 Task: In the Company iloveny.com, Add note: 'Schedule a team brainstorming session for marketing campaign ideas.'. Mark checkbox to create task to follow up ': In 2 weeks'. Create task, with  description: Arrange a Call for meeting, Add due date: In 3 Business Days; Add reminder: 30 Minutes before. Set Priority Medium and add note: Take detailed meeting minutes and share them with the team afterward.. Logged in from softage.5@softage.net
Action: Mouse moved to (71, 46)
Screenshot: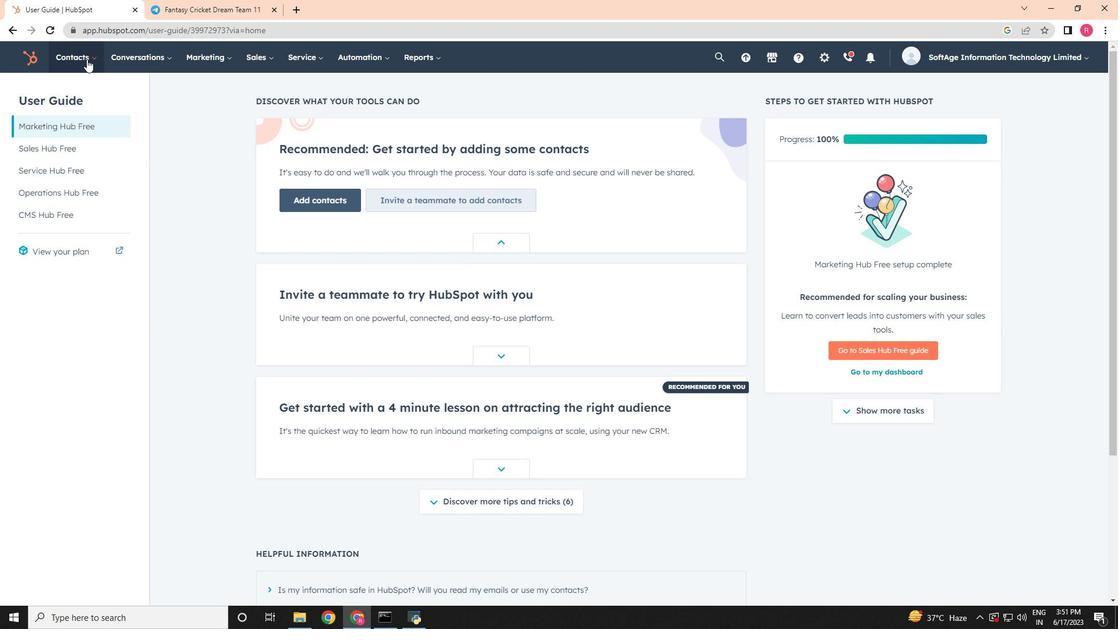
Action: Mouse pressed left at (71, 46)
Screenshot: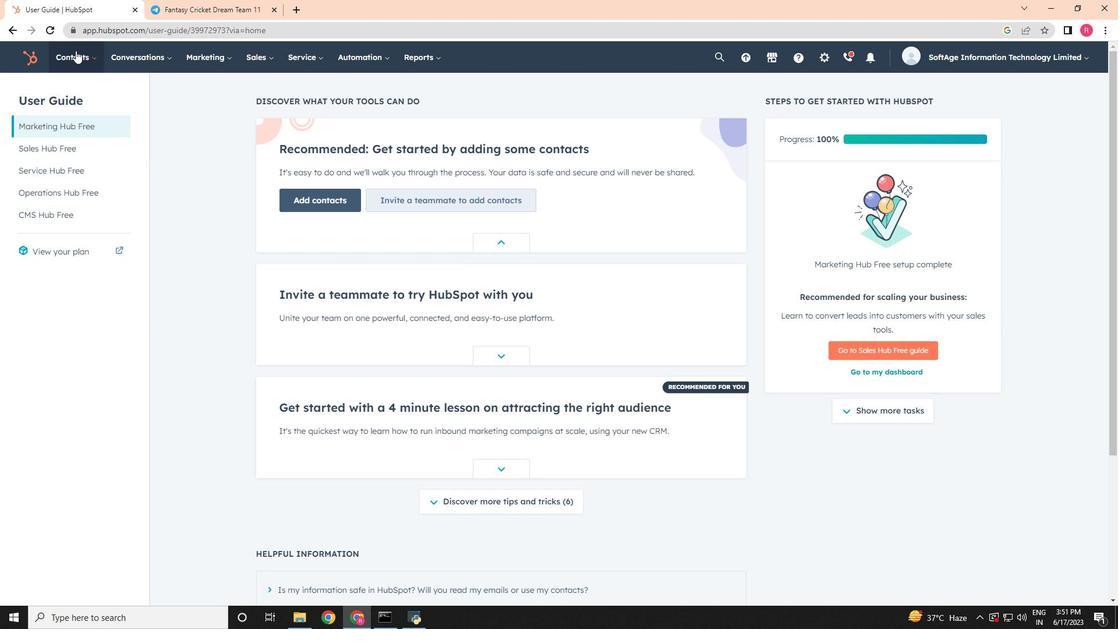 
Action: Mouse moved to (82, 111)
Screenshot: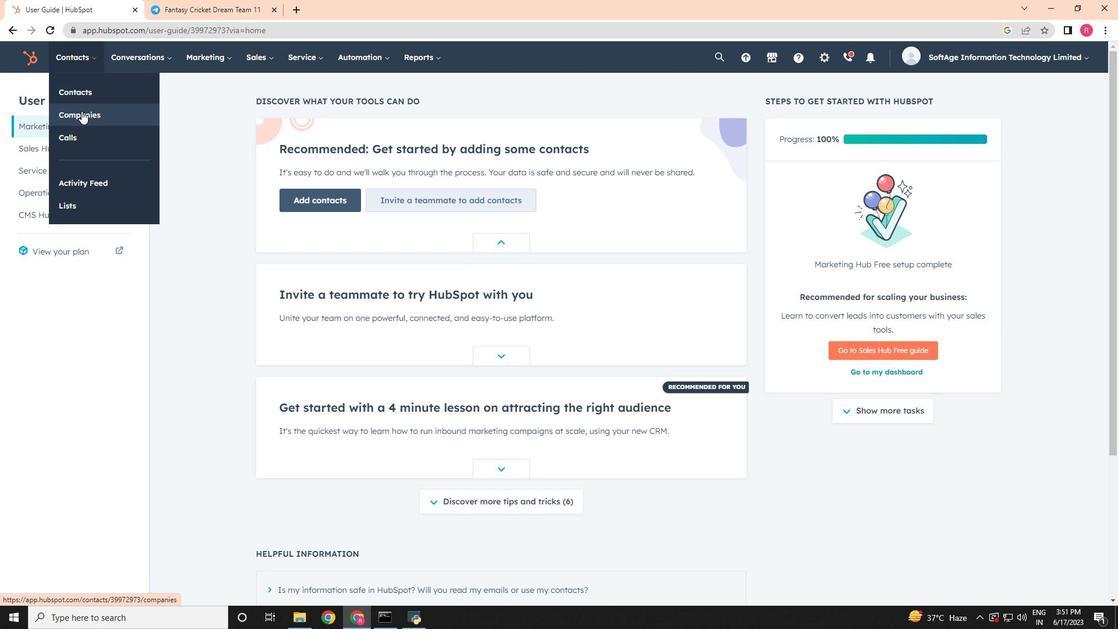 
Action: Mouse pressed left at (82, 111)
Screenshot: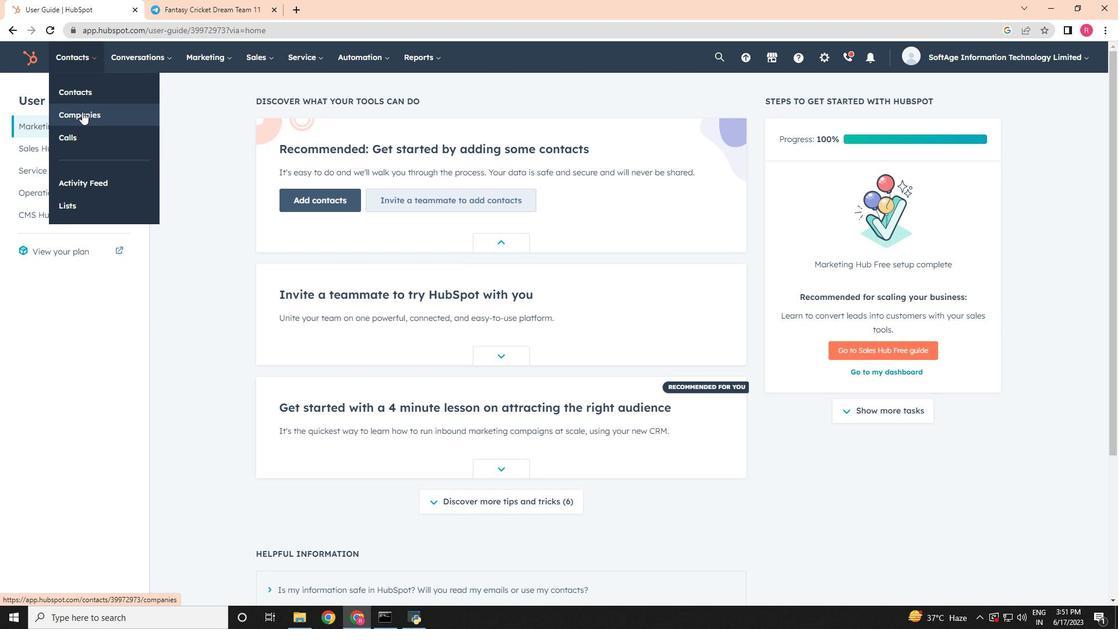 
Action: Mouse moved to (93, 184)
Screenshot: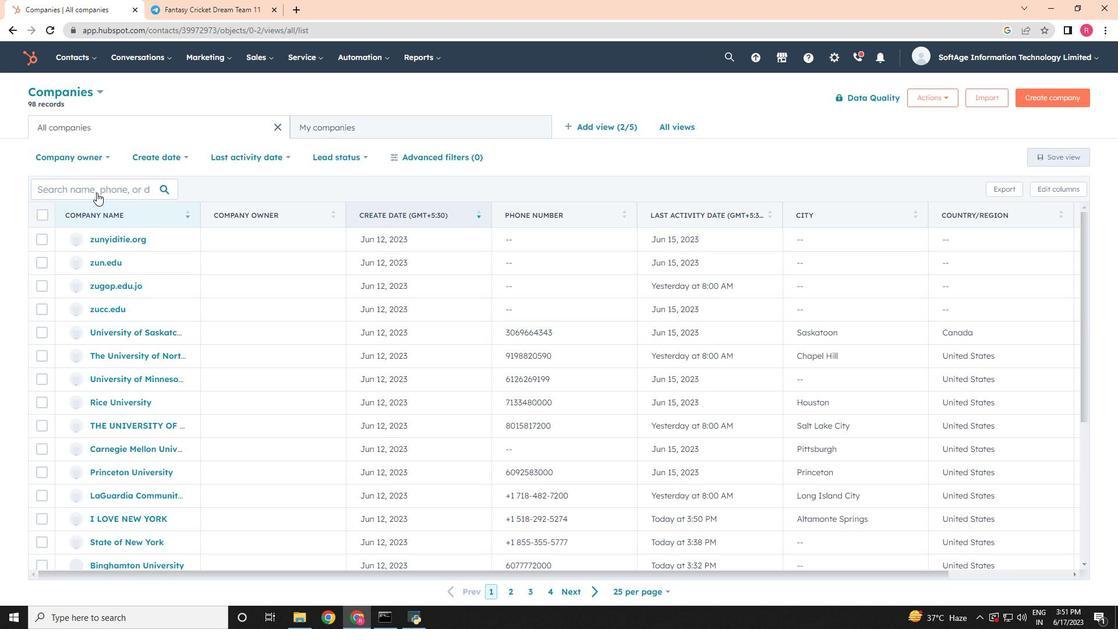 
Action: Mouse pressed left at (93, 184)
Screenshot: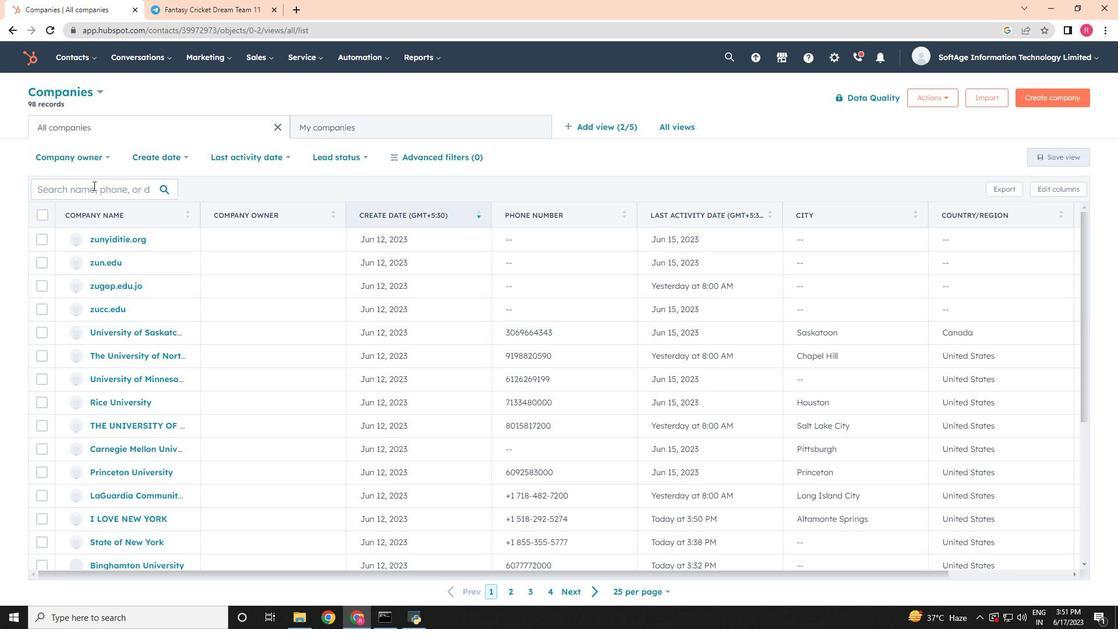 
Action: Key pressed iloveny
Screenshot: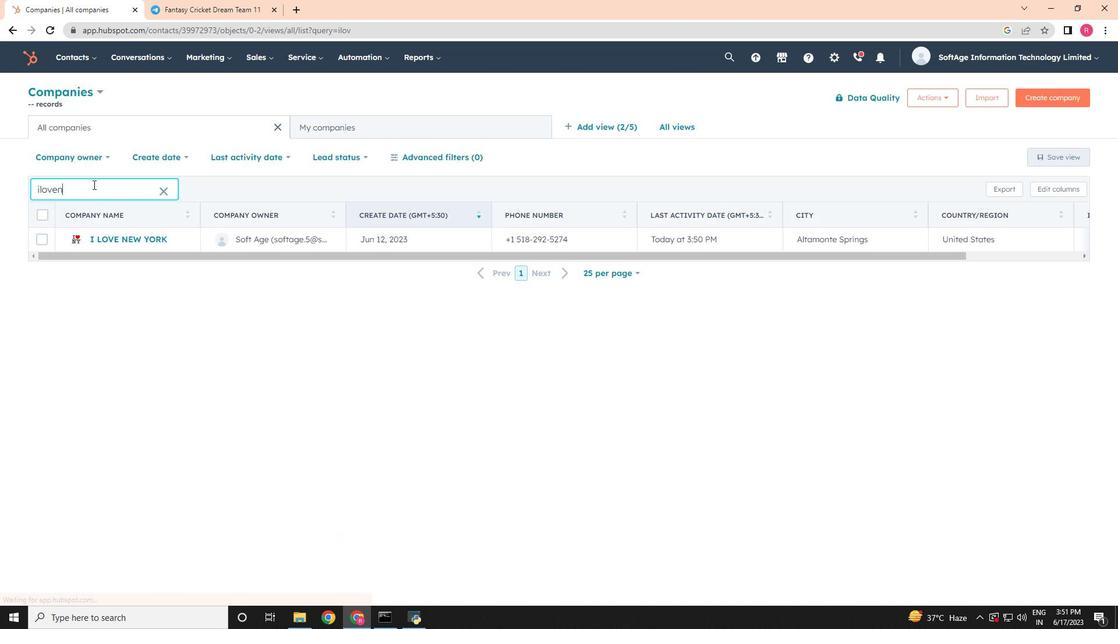 
Action: Mouse moved to (124, 234)
Screenshot: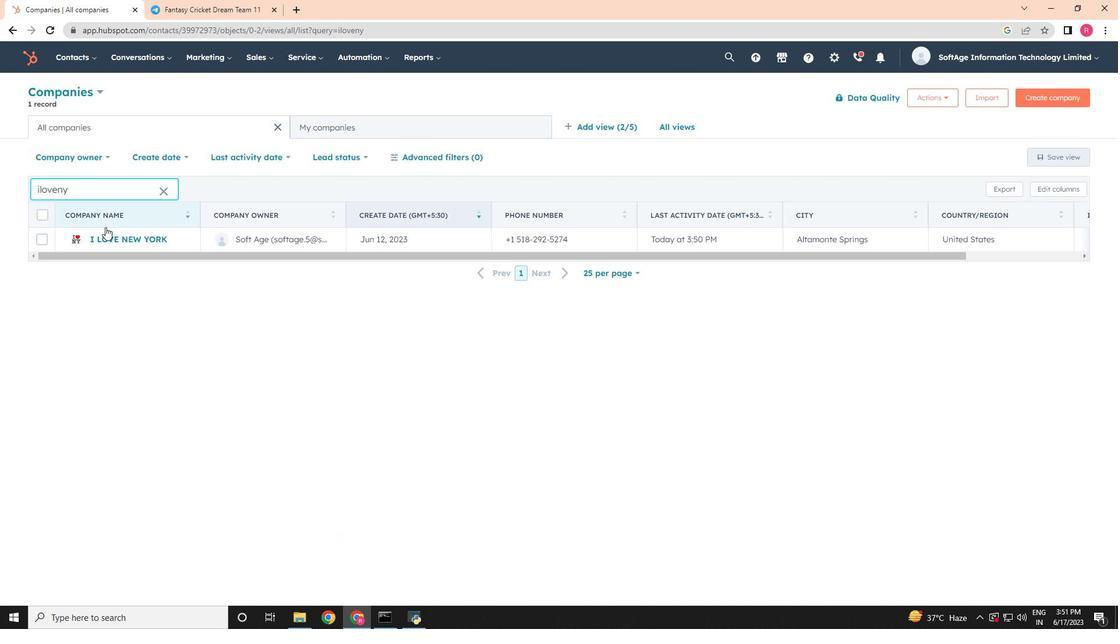 
Action: Mouse pressed left at (124, 234)
Screenshot: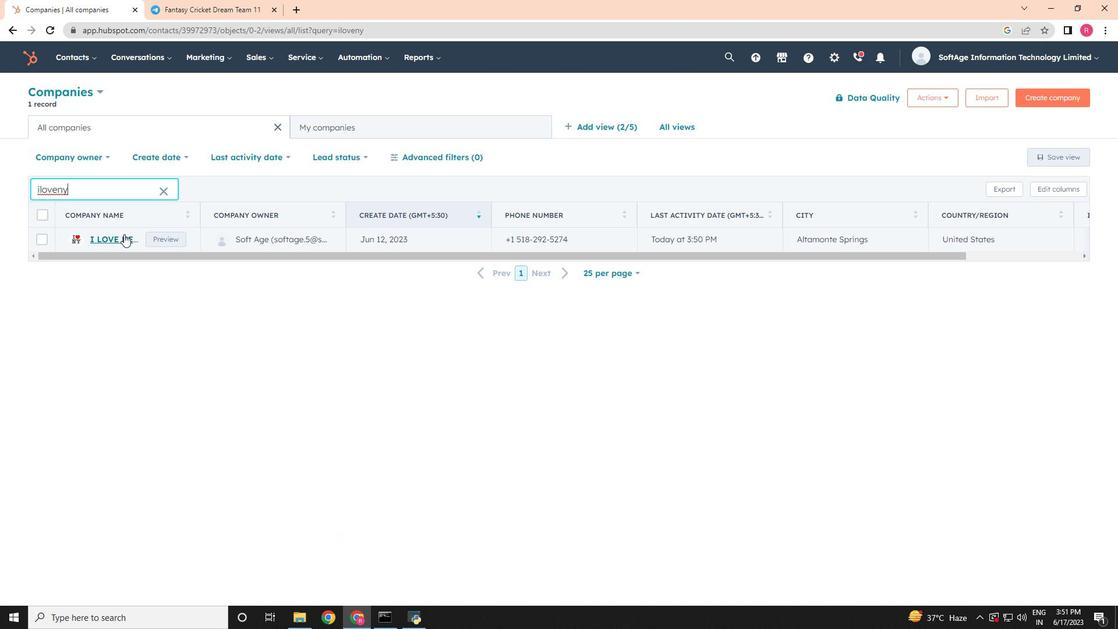 
Action: Mouse moved to (40, 196)
Screenshot: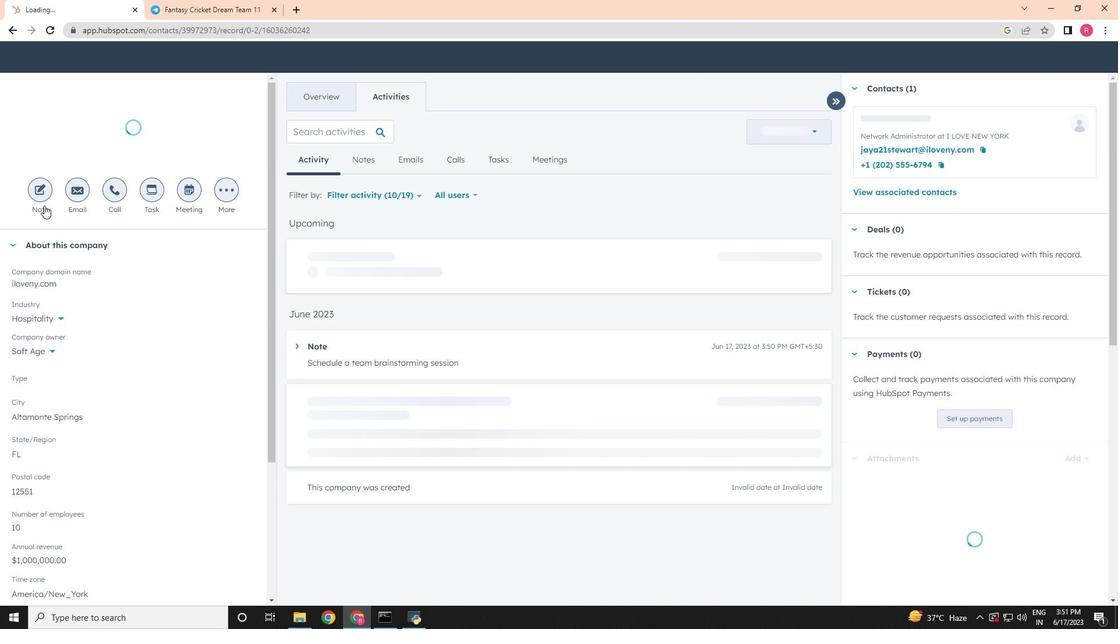 
Action: Mouse pressed left at (40, 196)
Screenshot: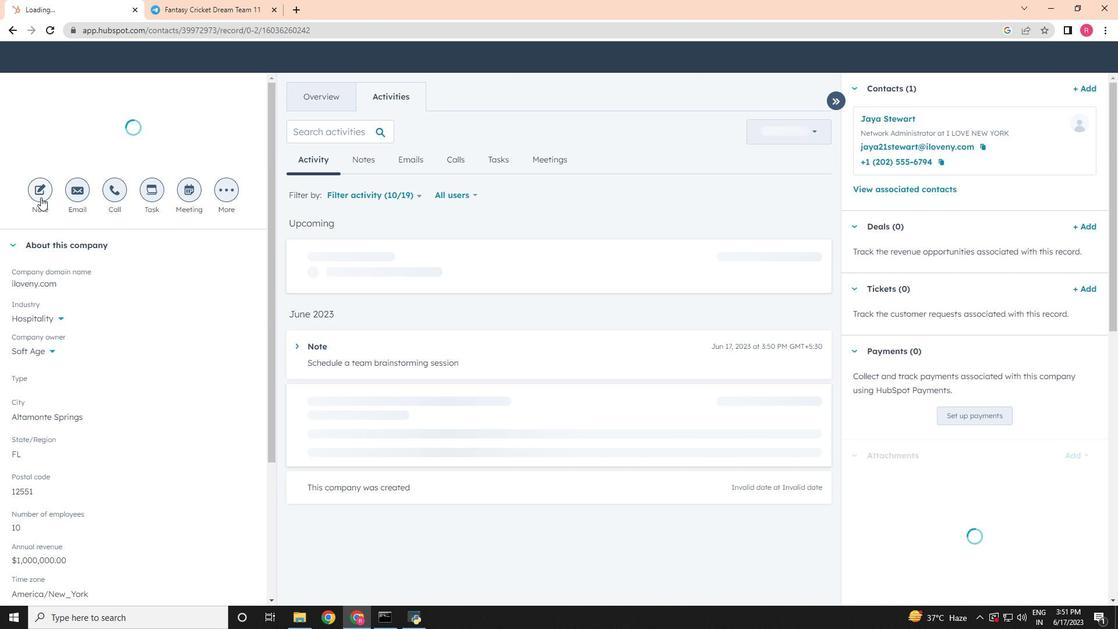 
Action: Mouse moved to (987, 348)
Screenshot: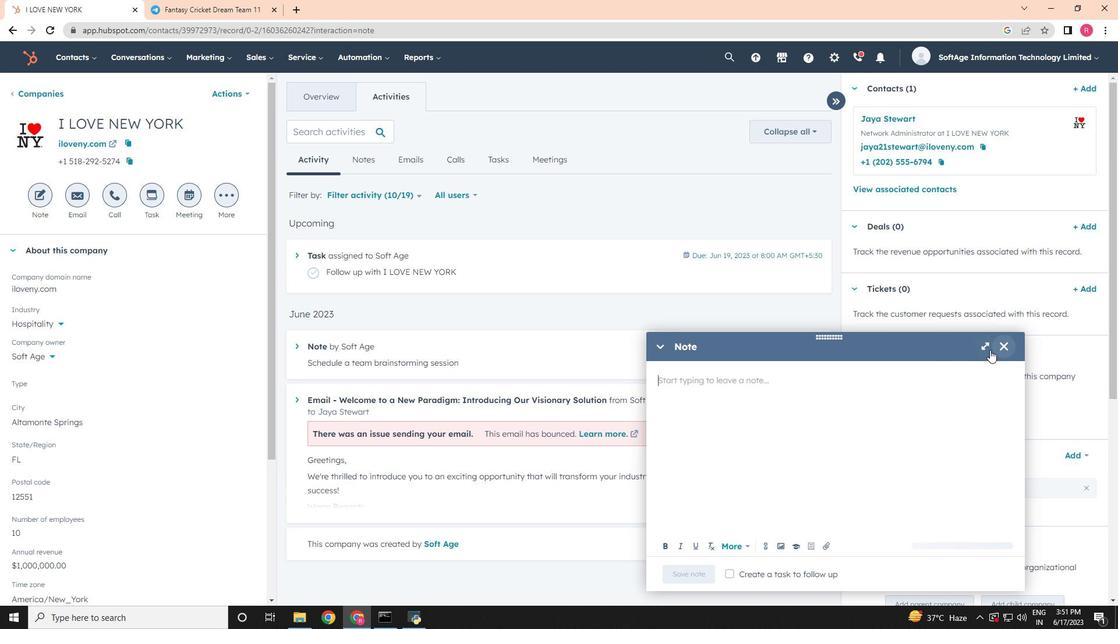 
Action: Mouse pressed left at (987, 348)
Screenshot: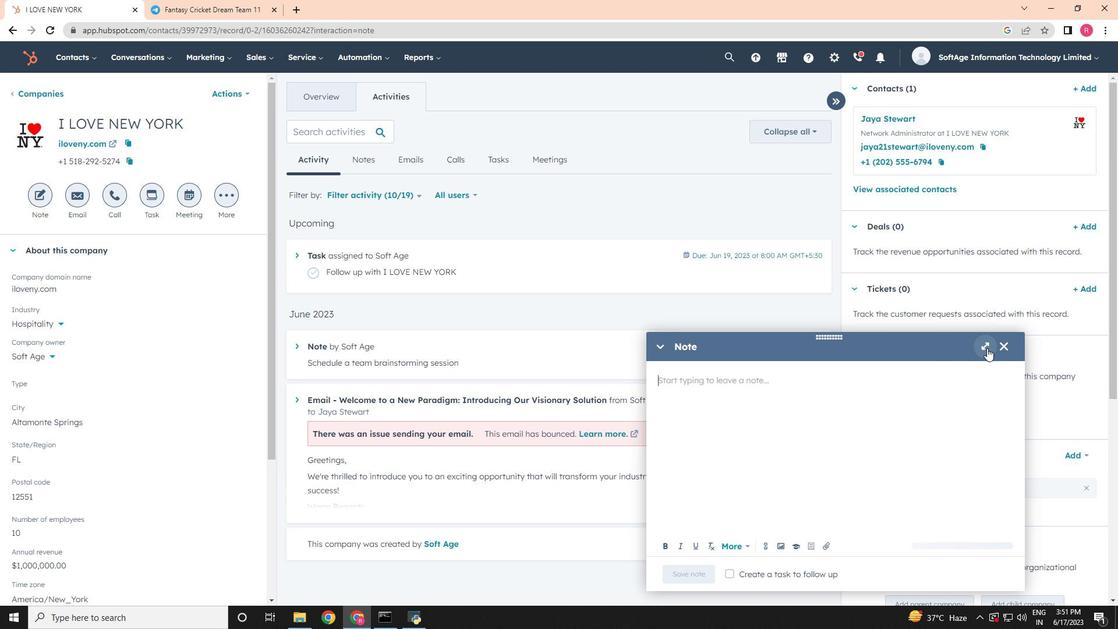
Action: Mouse moved to (735, 350)
Screenshot: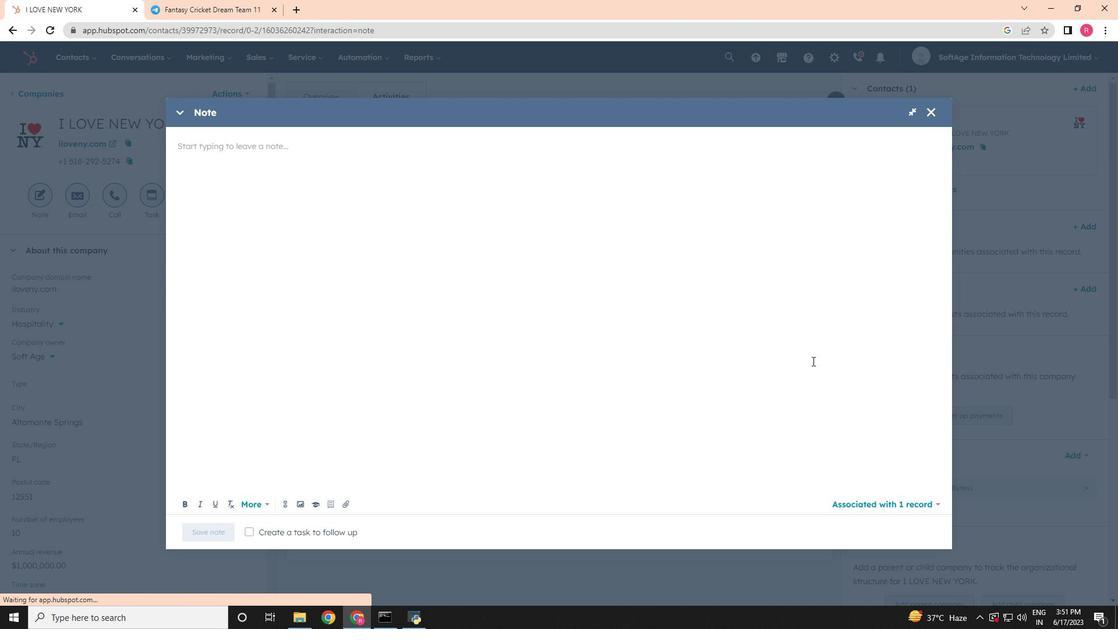 
Action: Key pressed <Key.shift>Schedule<Key.space>a<Key.space>team<Key.space>braintorming<Key.space>session<Key.space>for<Key.space>marketing<Key.space>campaign
Screenshot: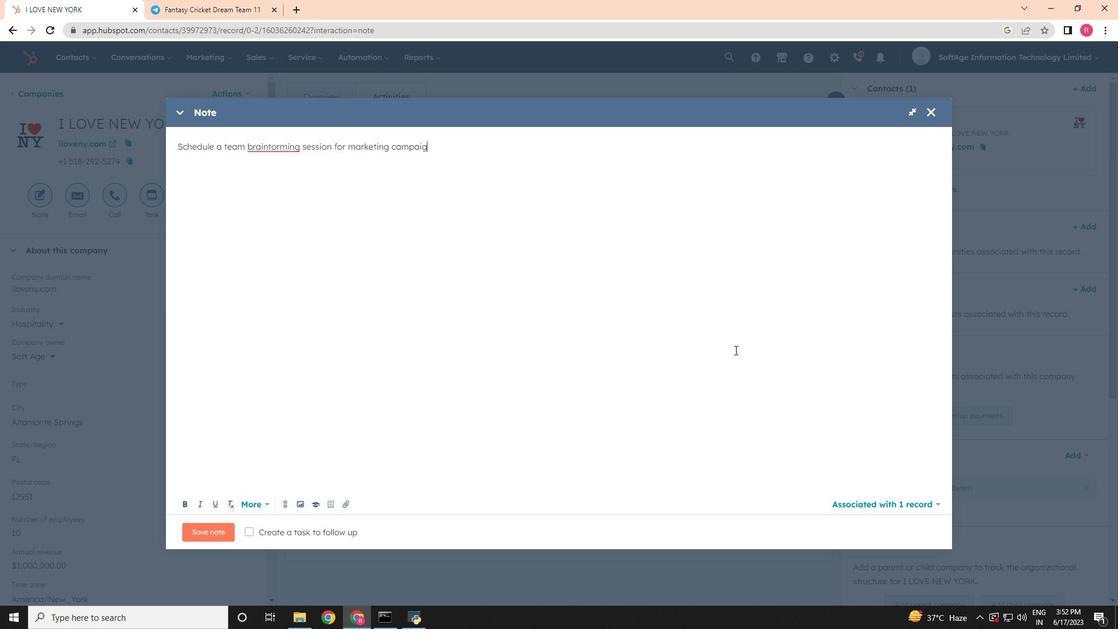 
Action: Mouse moved to (275, 145)
Screenshot: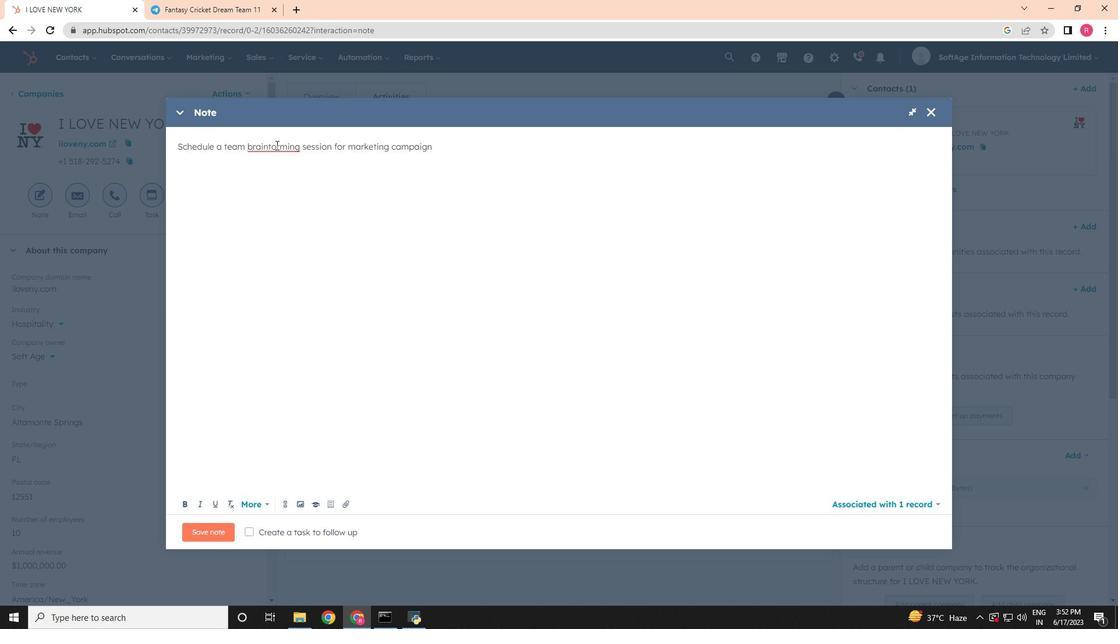 
Action: Mouse pressed left at (275, 145)
Screenshot: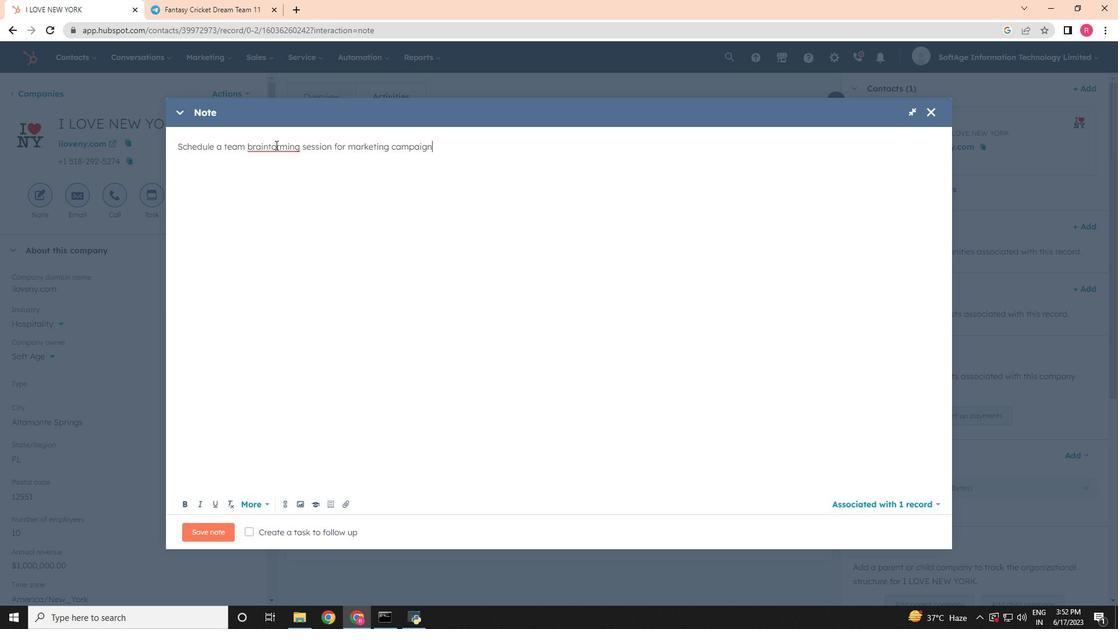 
Action: Mouse moved to (278, 180)
Screenshot: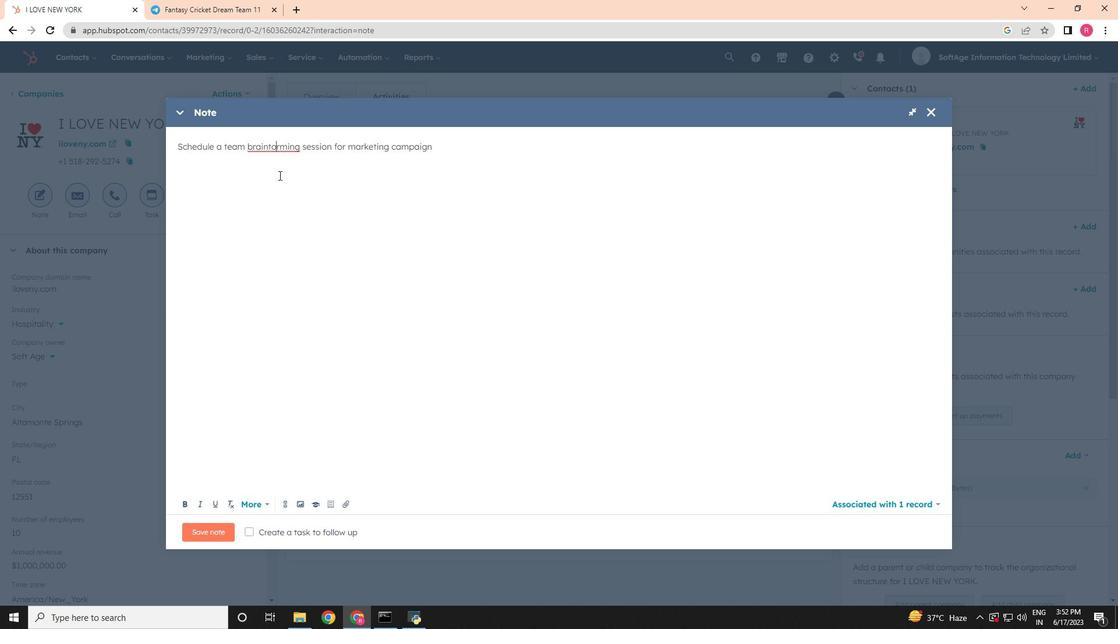 
Action: Key pressed <Key.left><Key.left><Key.left><Key.left><Key.down>
Screenshot: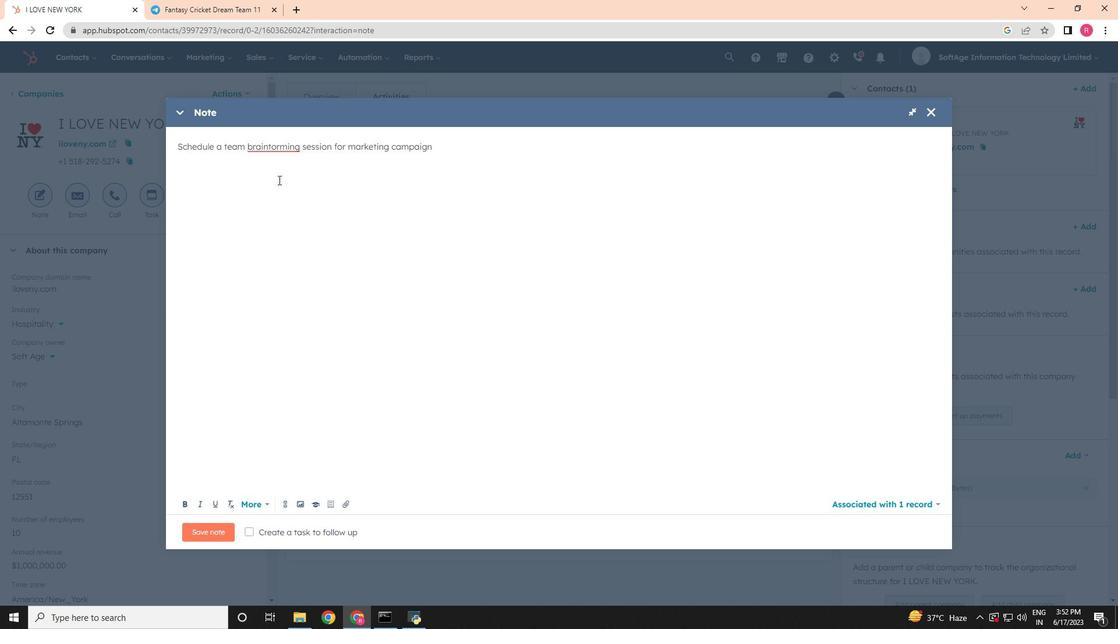 
Action: Mouse moved to (247, 180)
Screenshot: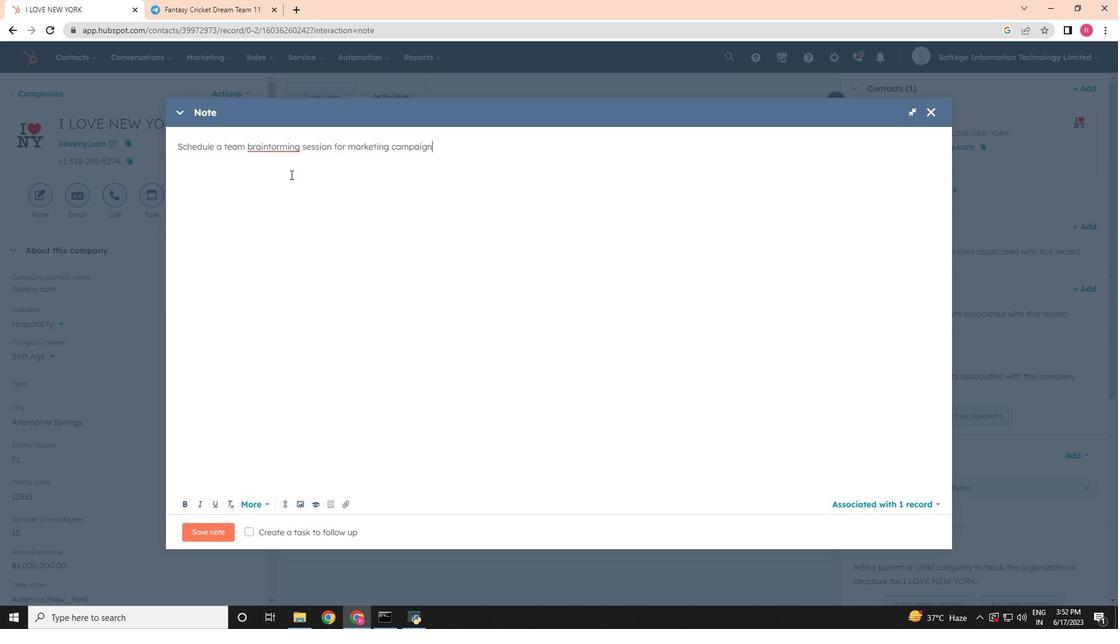 
Action: Key pressed .
Screenshot: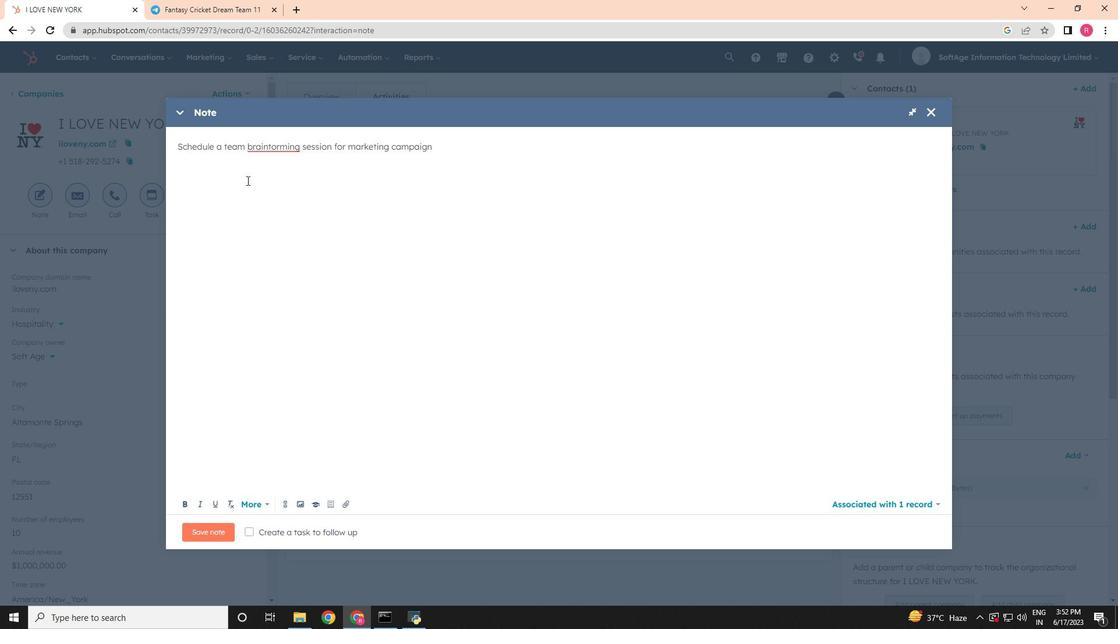
Action: Mouse moved to (258, 531)
Screenshot: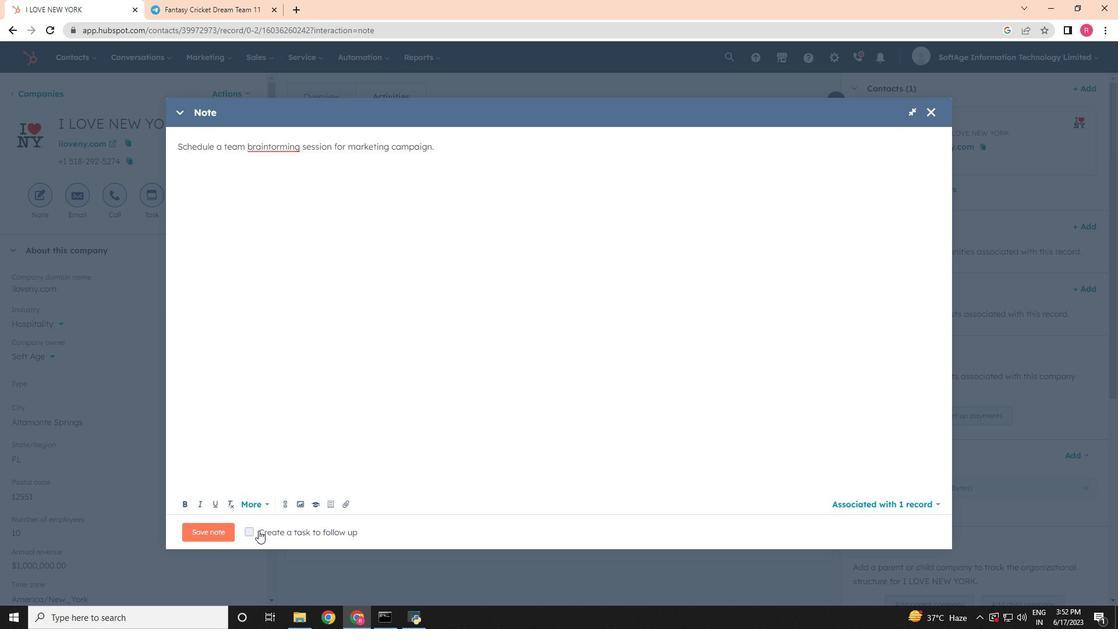 
Action: Mouse pressed left at (258, 531)
Screenshot: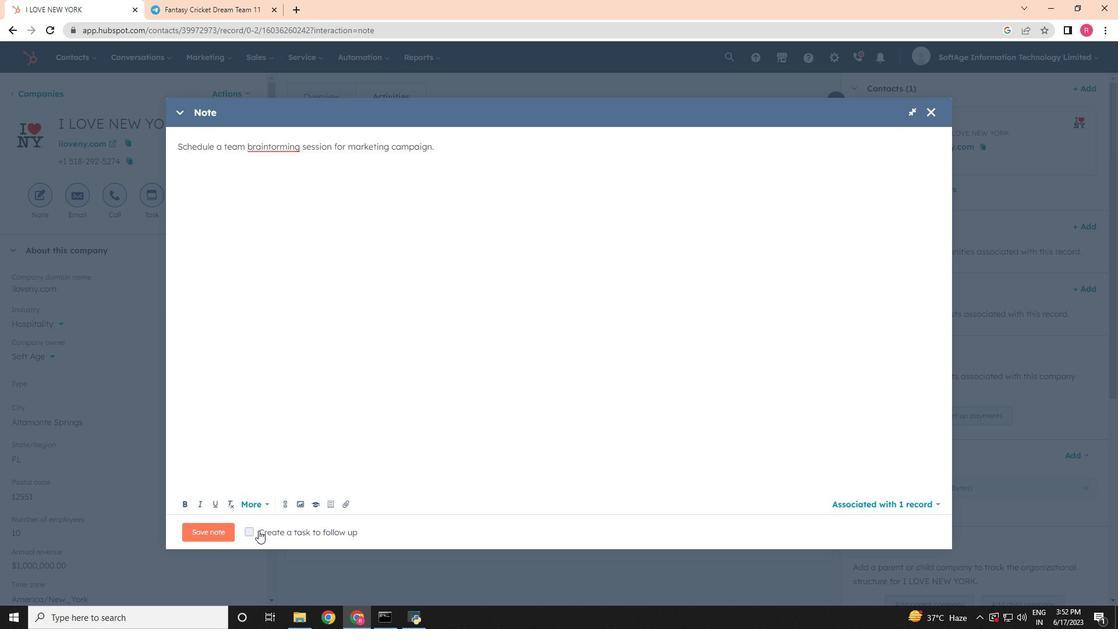 
Action: Mouse moved to (440, 535)
Screenshot: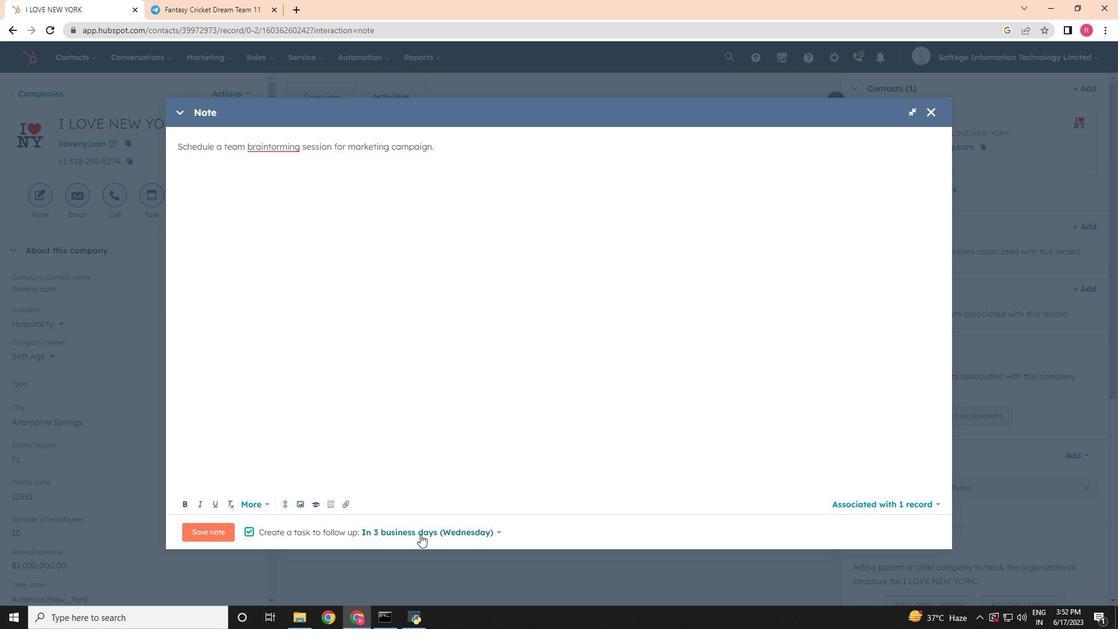 
Action: Mouse pressed left at (440, 535)
Screenshot: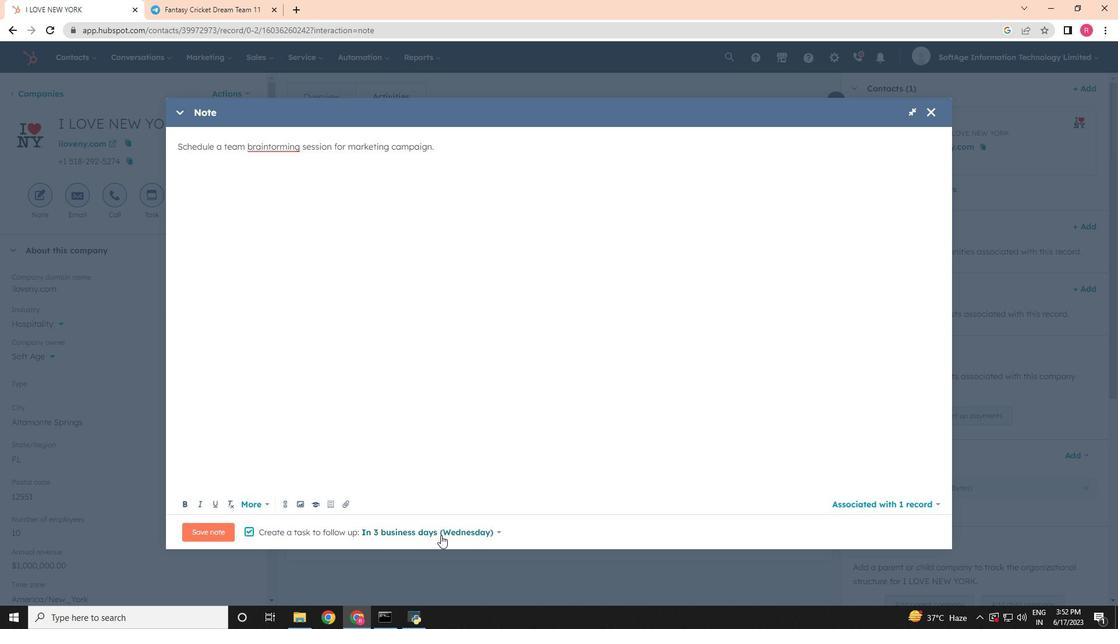 
Action: Mouse moved to (383, 461)
Screenshot: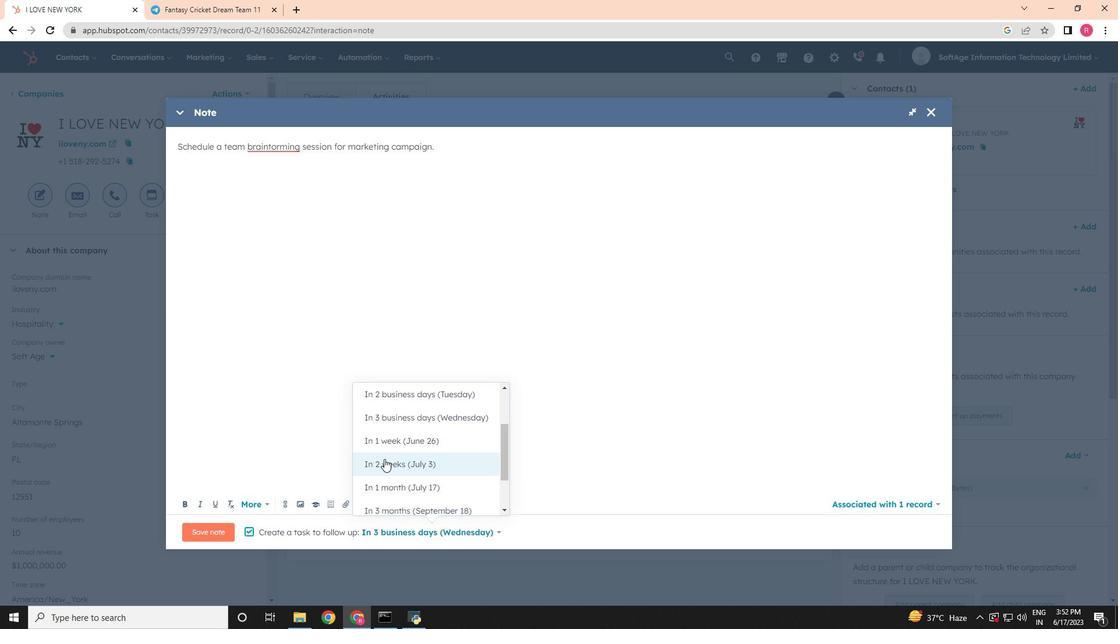 
Action: Mouse pressed left at (383, 461)
Screenshot: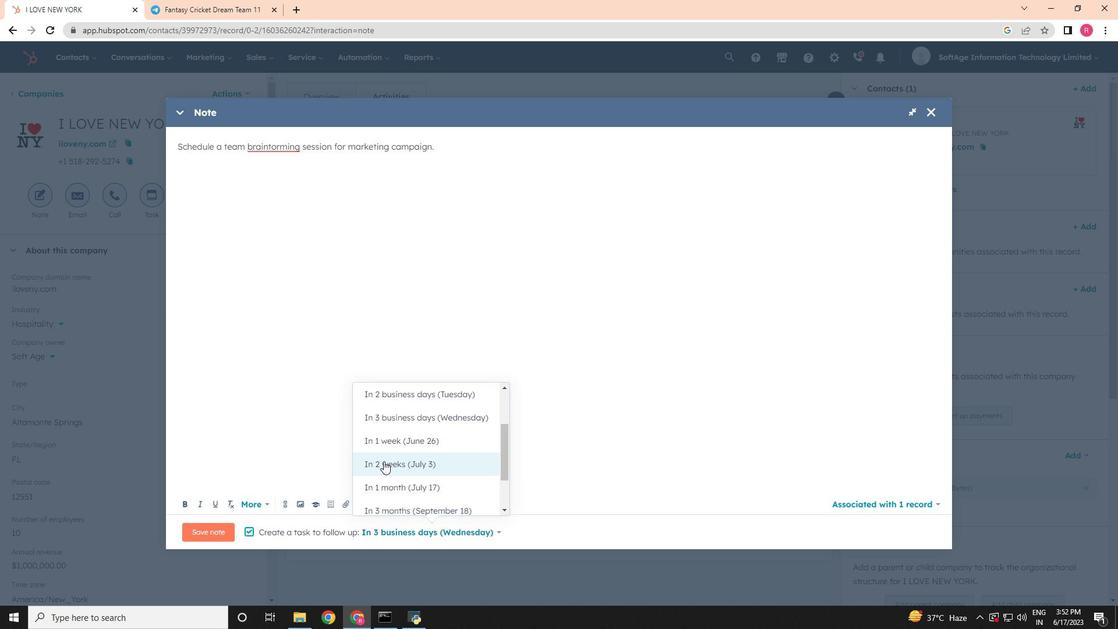 
Action: Mouse moved to (208, 527)
Screenshot: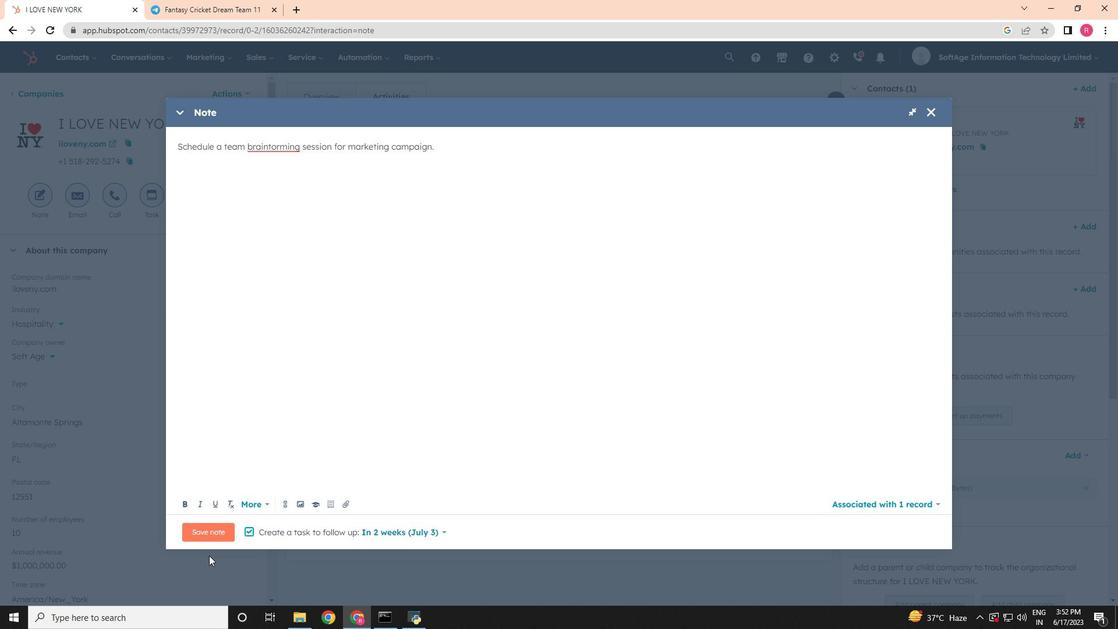 
Action: Mouse pressed left at (208, 527)
Screenshot: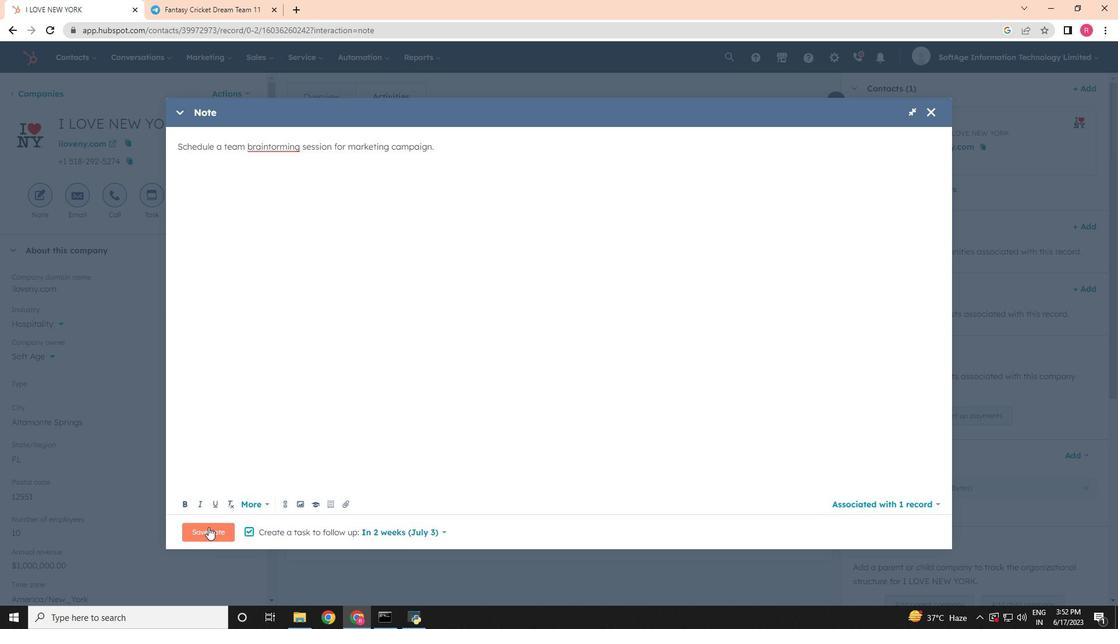
Action: Mouse moved to (155, 204)
Screenshot: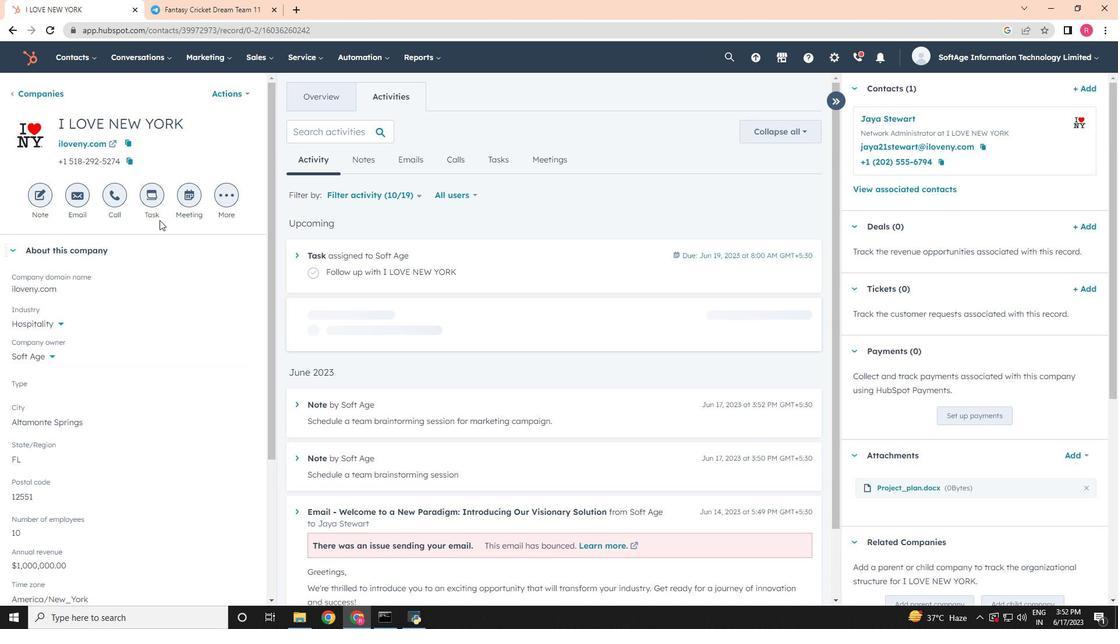 
Action: Mouse pressed left at (155, 204)
Screenshot: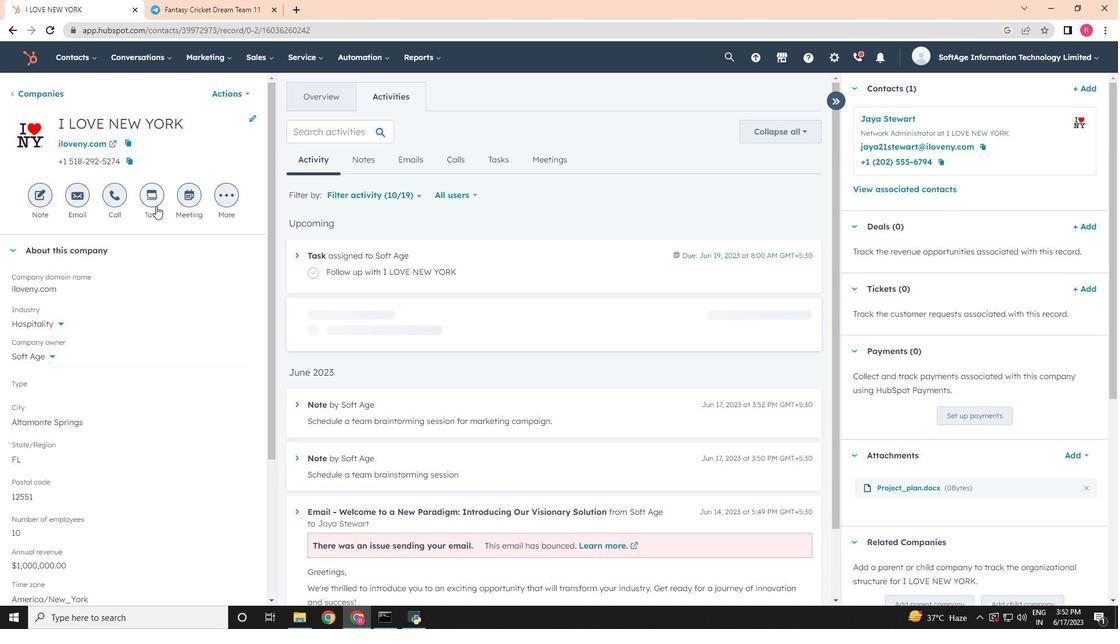 
Action: Mouse moved to (674, 360)
Screenshot: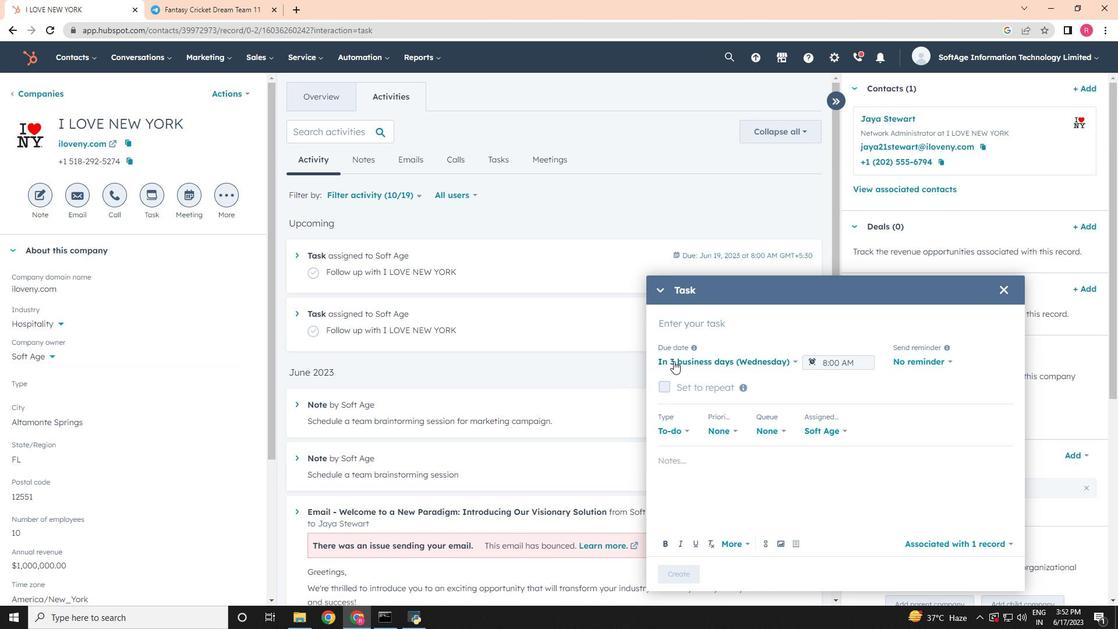 
Action: Key pressed <Key.shift>Arrange<Key.space>a<Key.space>call<Key.space>for<Key.space>meeting
Screenshot: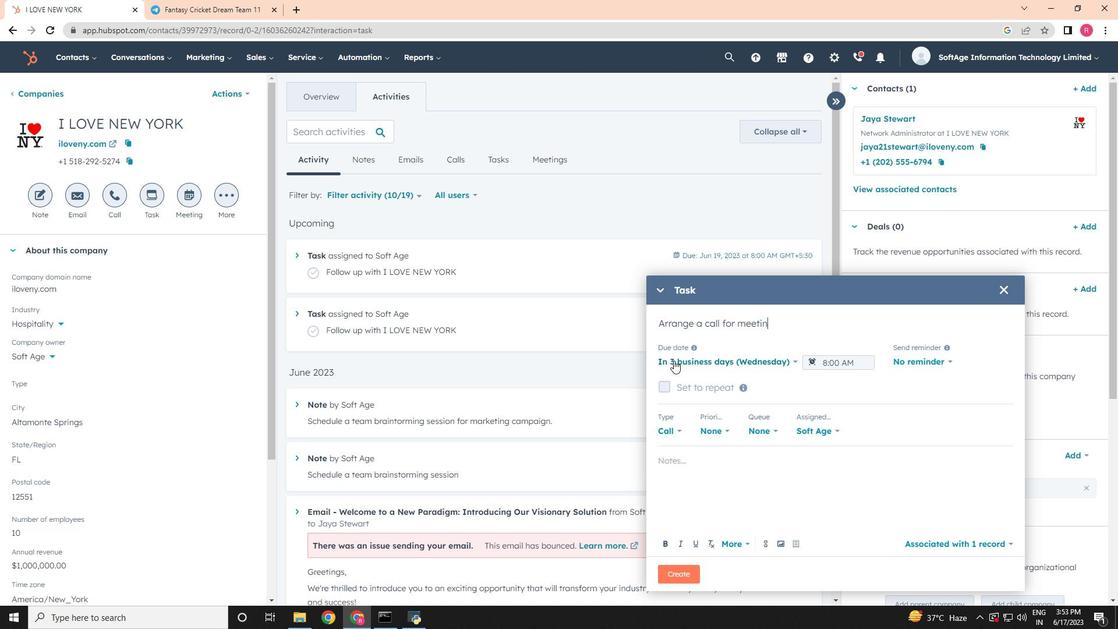
Action: Mouse moved to (694, 358)
Screenshot: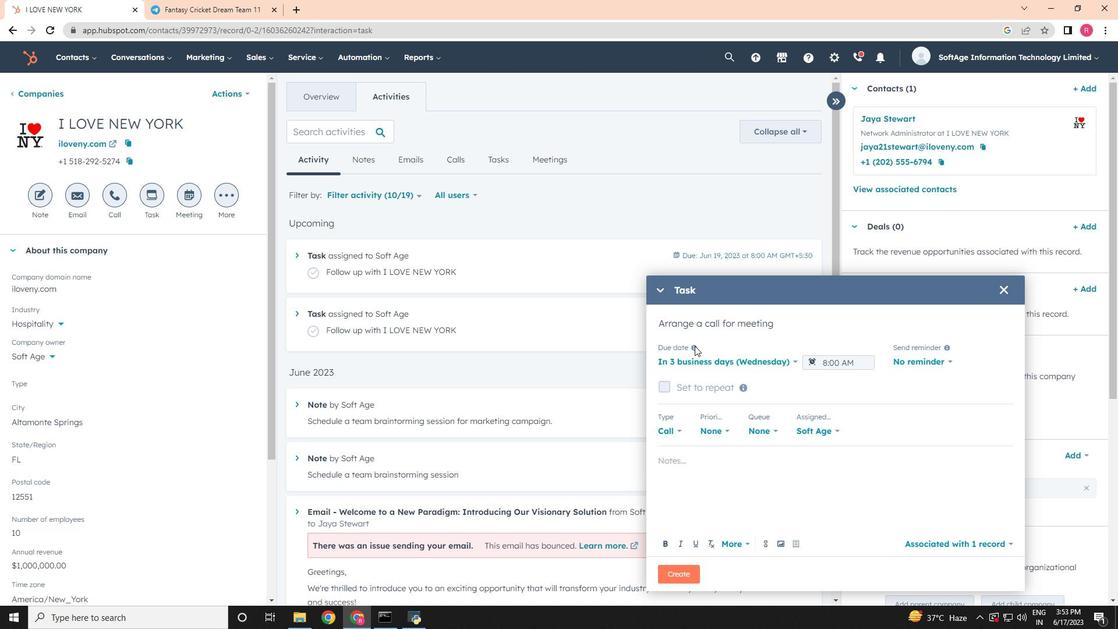 
Action: Mouse pressed left at (694, 358)
Screenshot: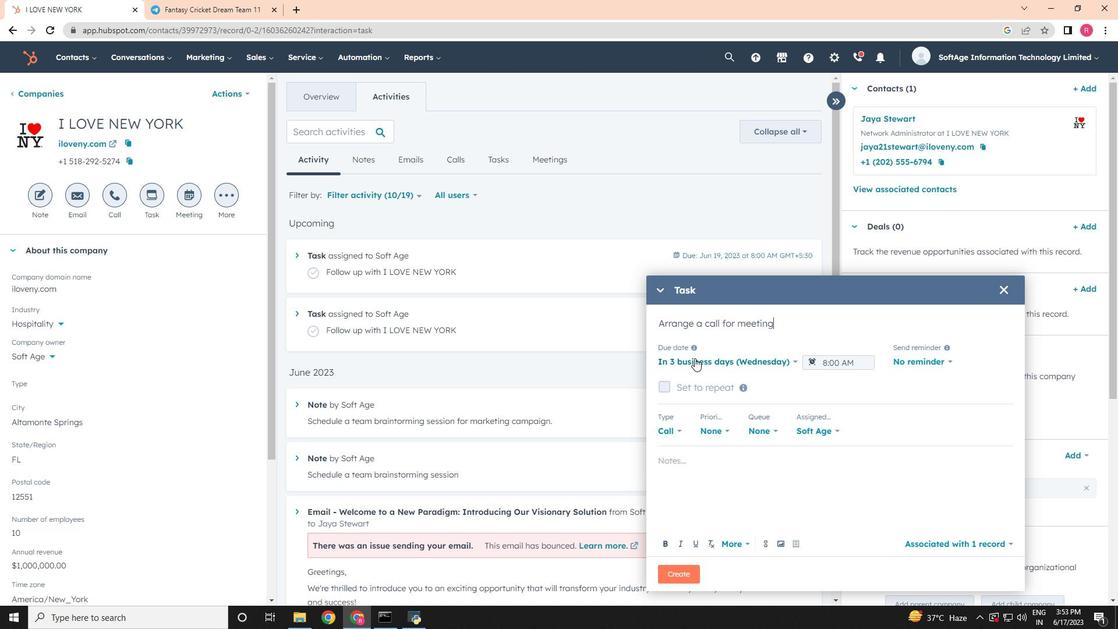
Action: Mouse moved to (718, 420)
Screenshot: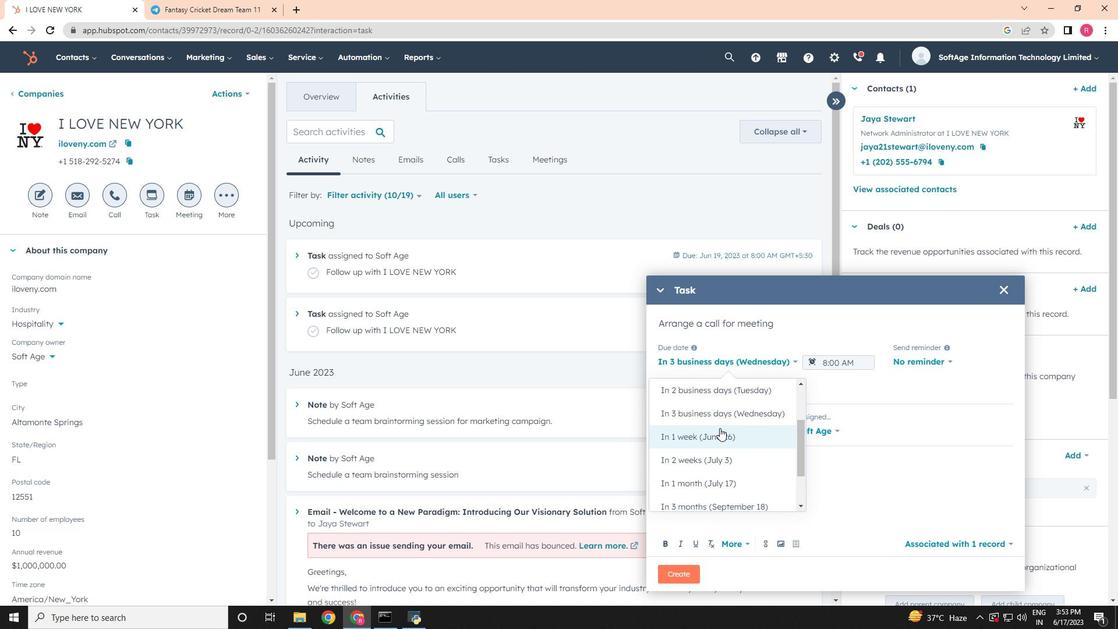 
Action: Mouse pressed left at (718, 420)
Screenshot: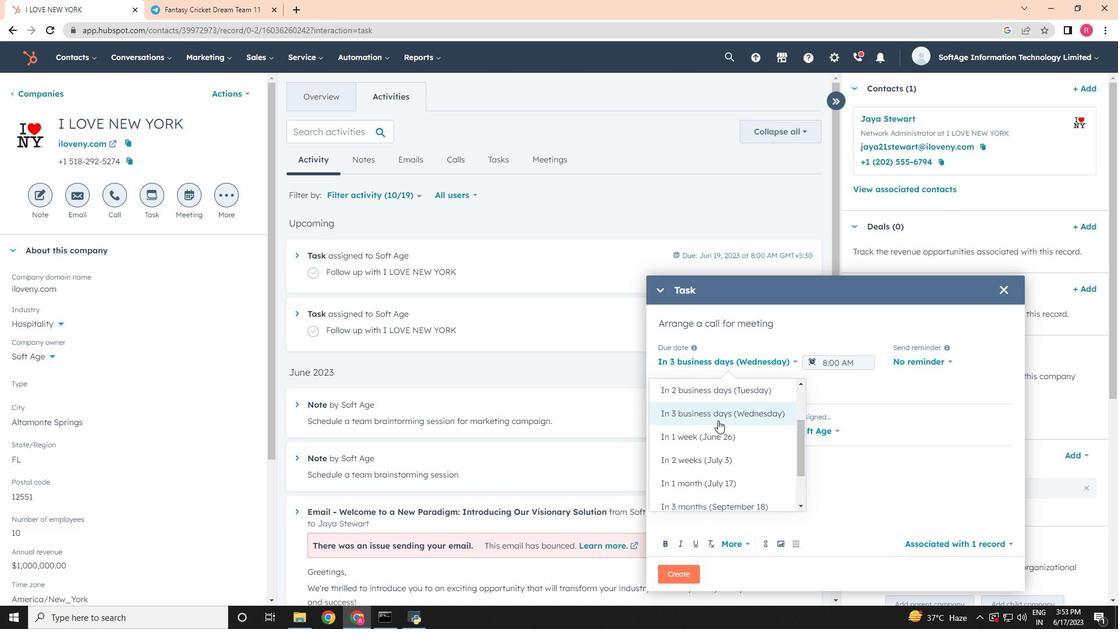 
Action: Mouse moved to (934, 364)
Screenshot: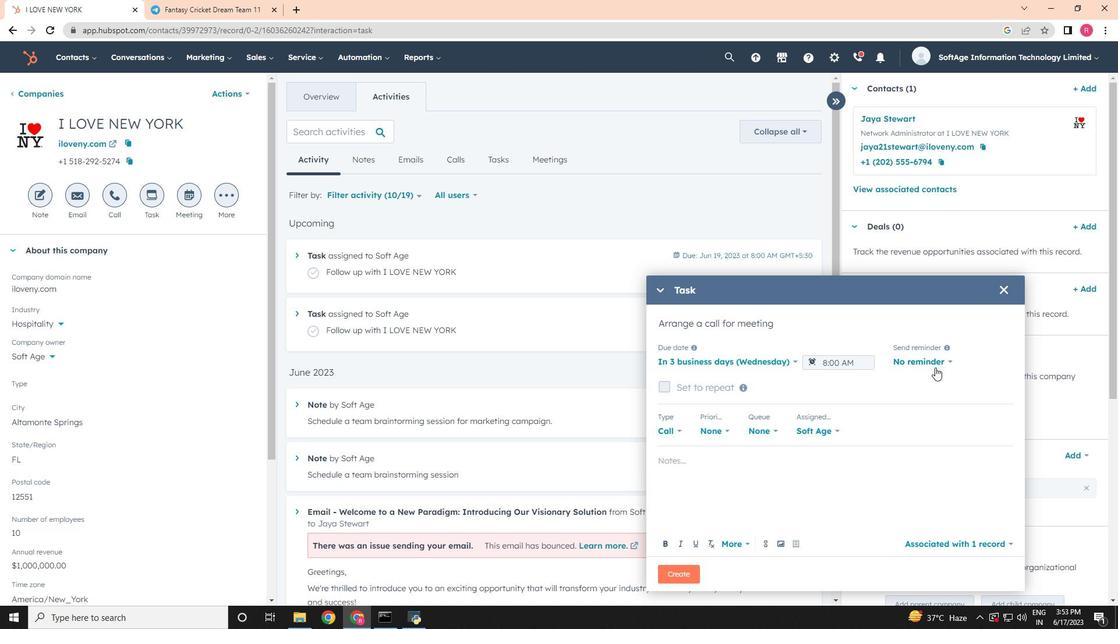 
Action: Mouse pressed left at (934, 364)
Screenshot: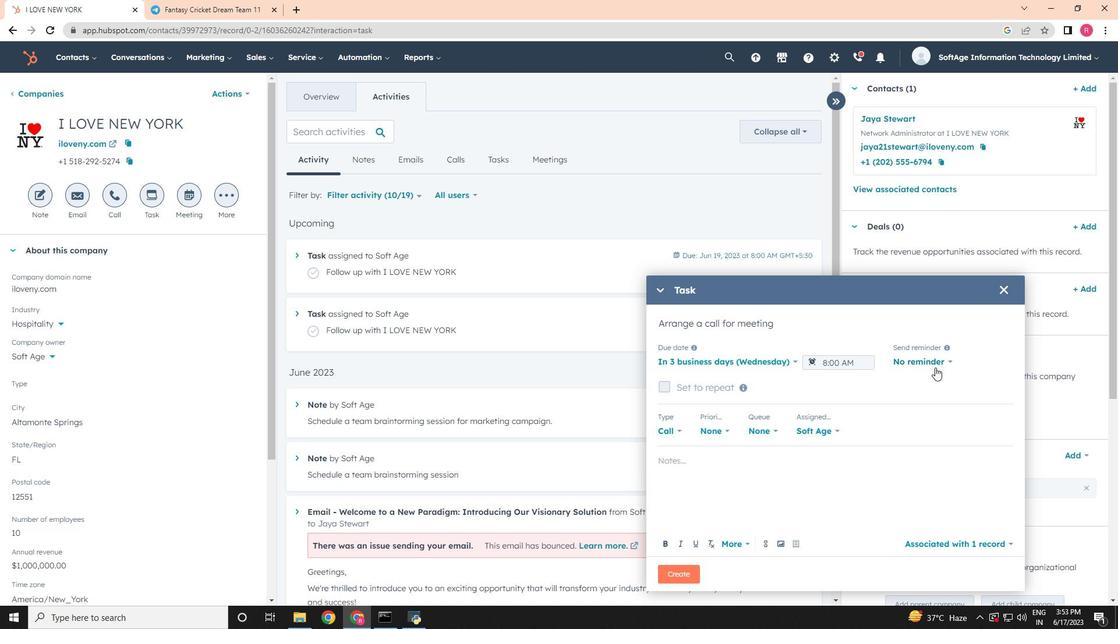 
Action: Mouse moved to (906, 436)
Screenshot: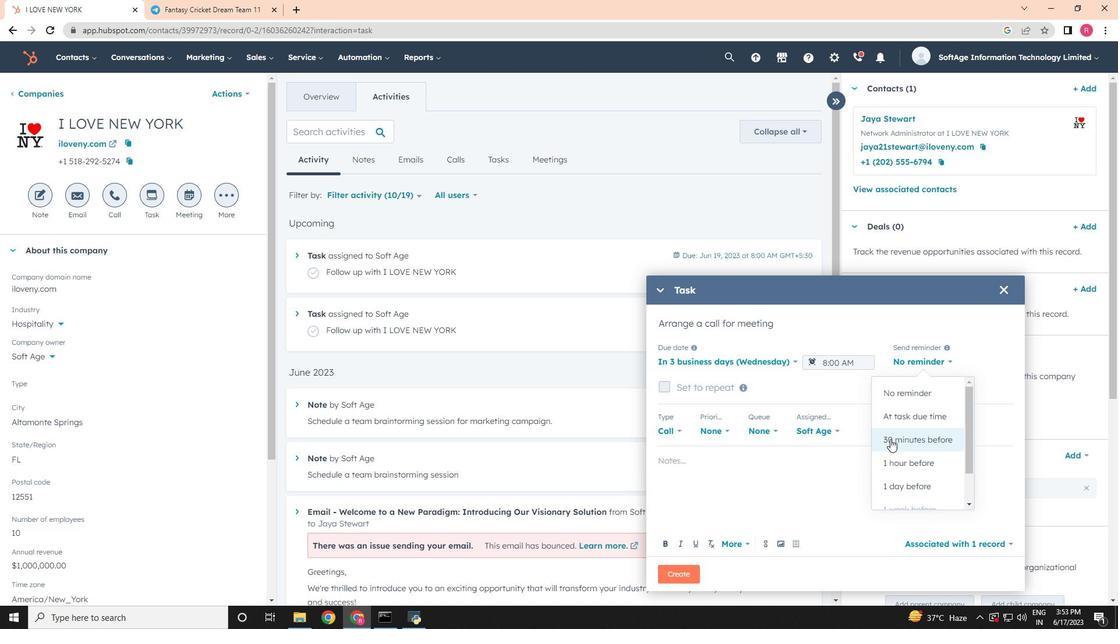 
Action: Mouse pressed left at (906, 436)
Screenshot: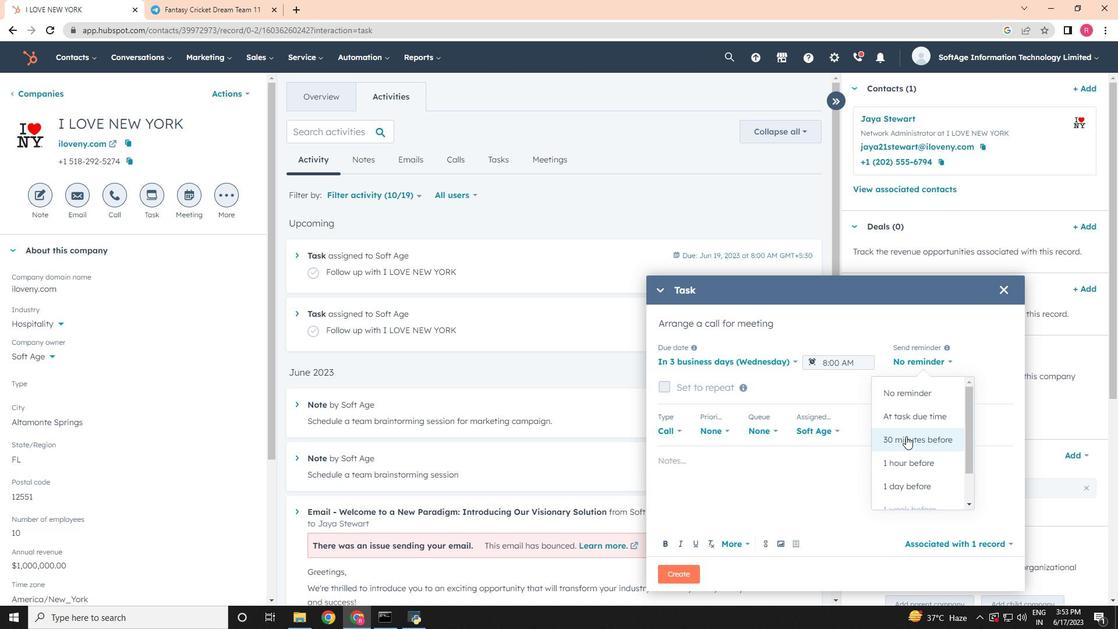 
Action: Mouse moved to (713, 435)
Screenshot: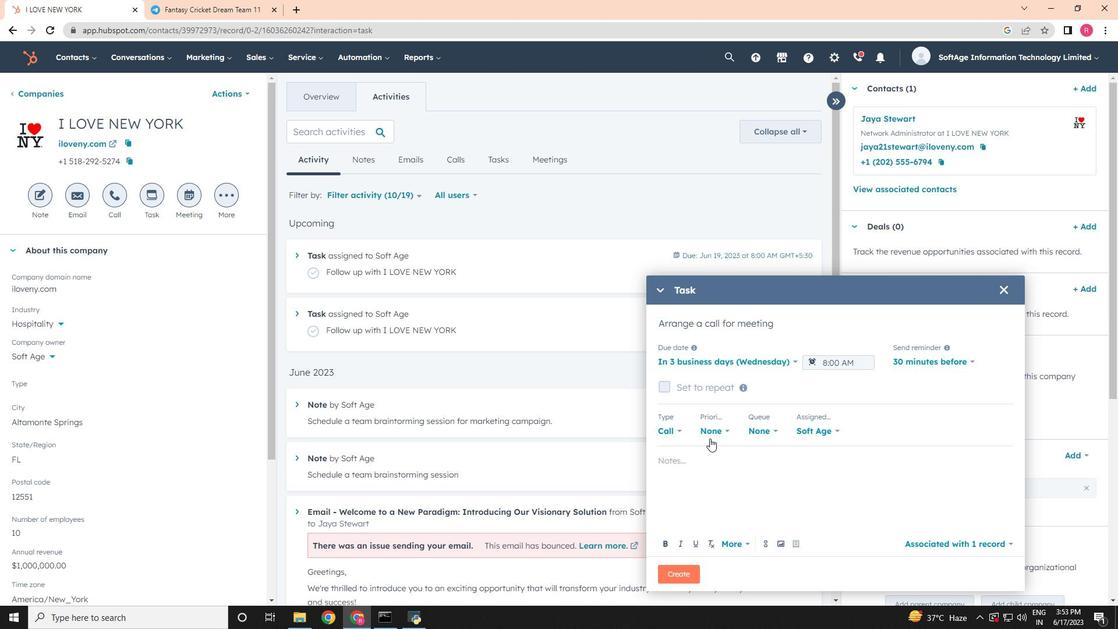 
Action: Mouse pressed left at (713, 435)
Screenshot: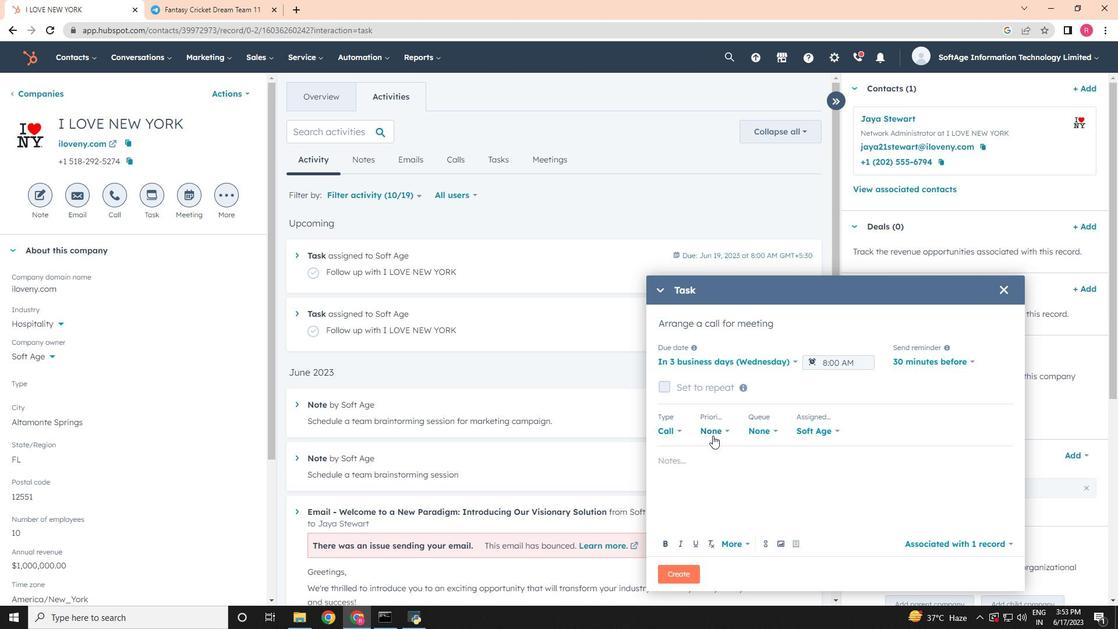 
Action: Mouse moved to (727, 502)
Screenshot: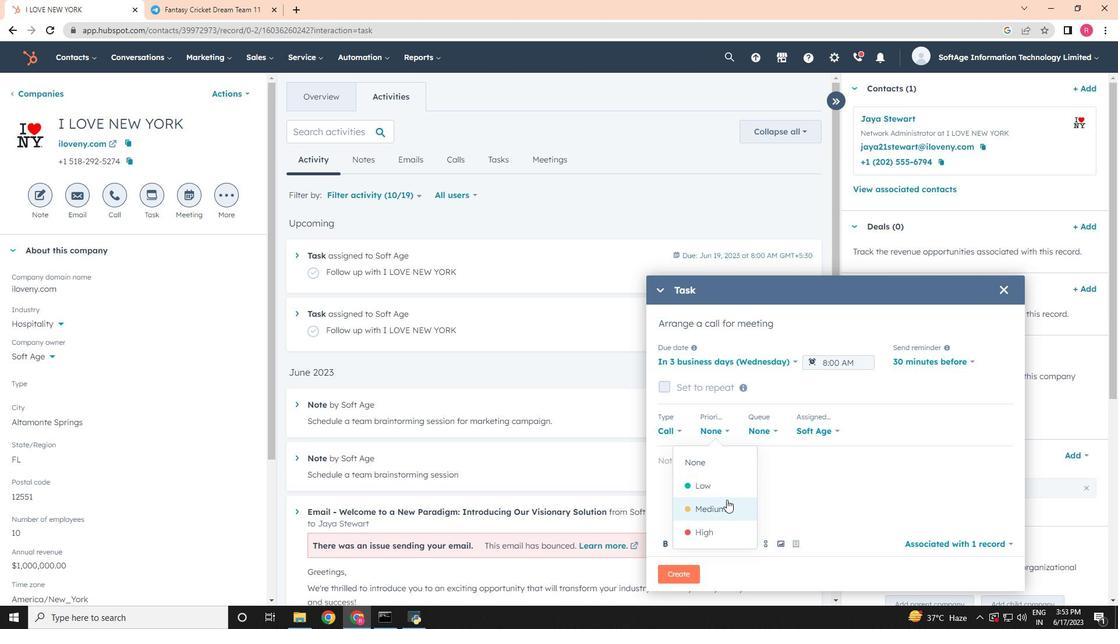 
Action: Mouse pressed left at (727, 502)
Screenshot: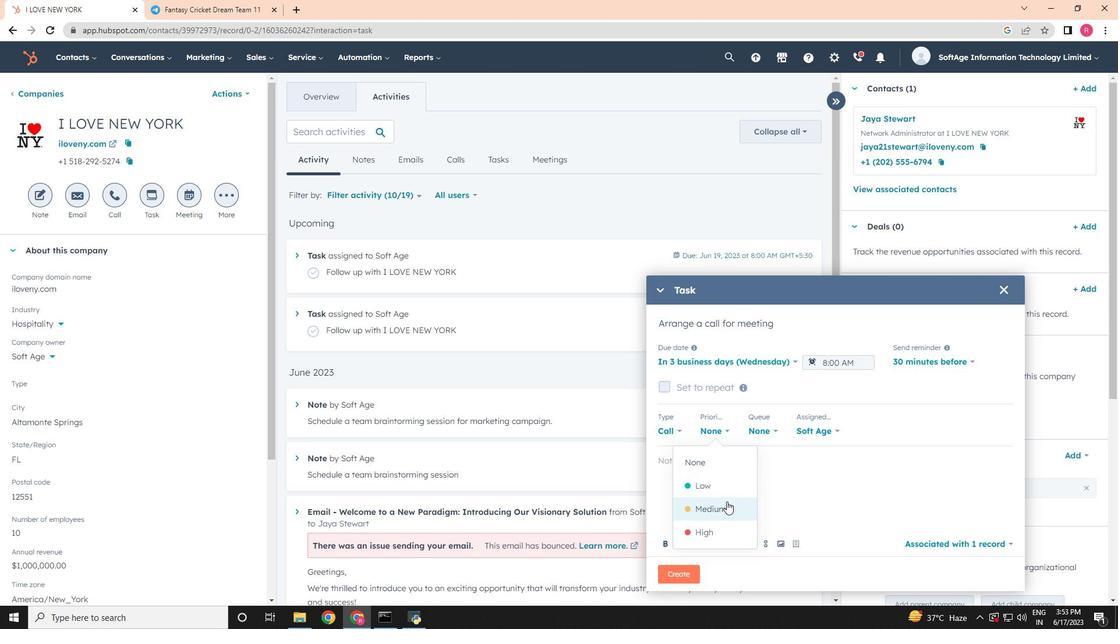 
Action: Mouse moved to (708, 478)
Screenshot: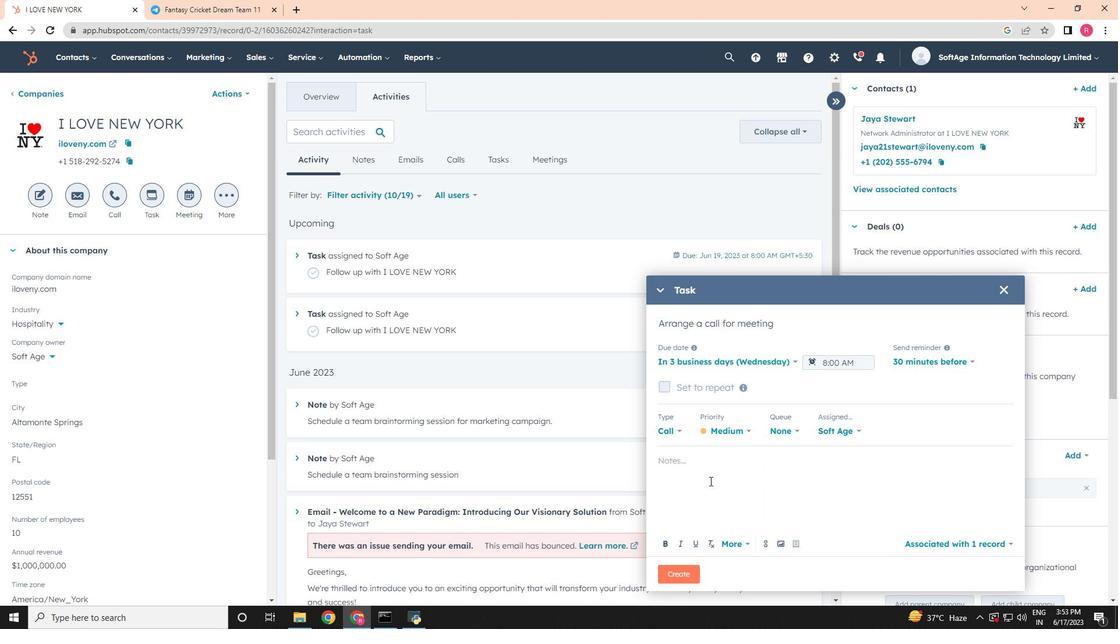 
Action: Mouse pressed left at (708, 478)
Screenshot: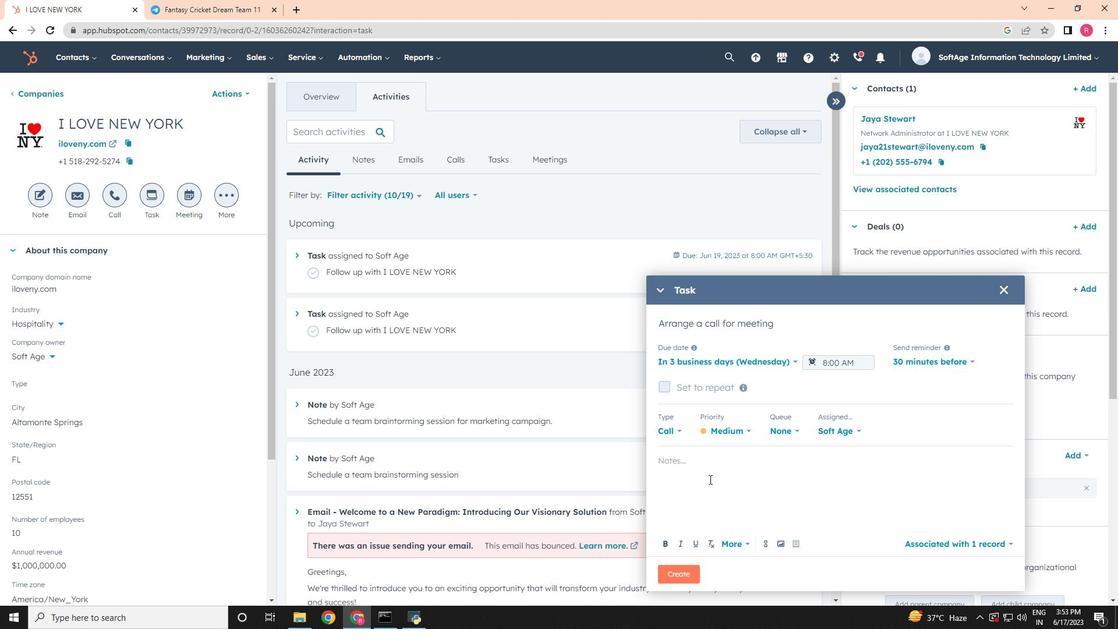 
Action: Key pressed <Key.shift>Take<Key.space>detailed<Key.space>meeting<Key.space>minutes<Key.space>and<Key.space>share<Key.space>them<Key.space>with<Key.space>the<Key.space>team<Key.space>afterward.
Screenshot: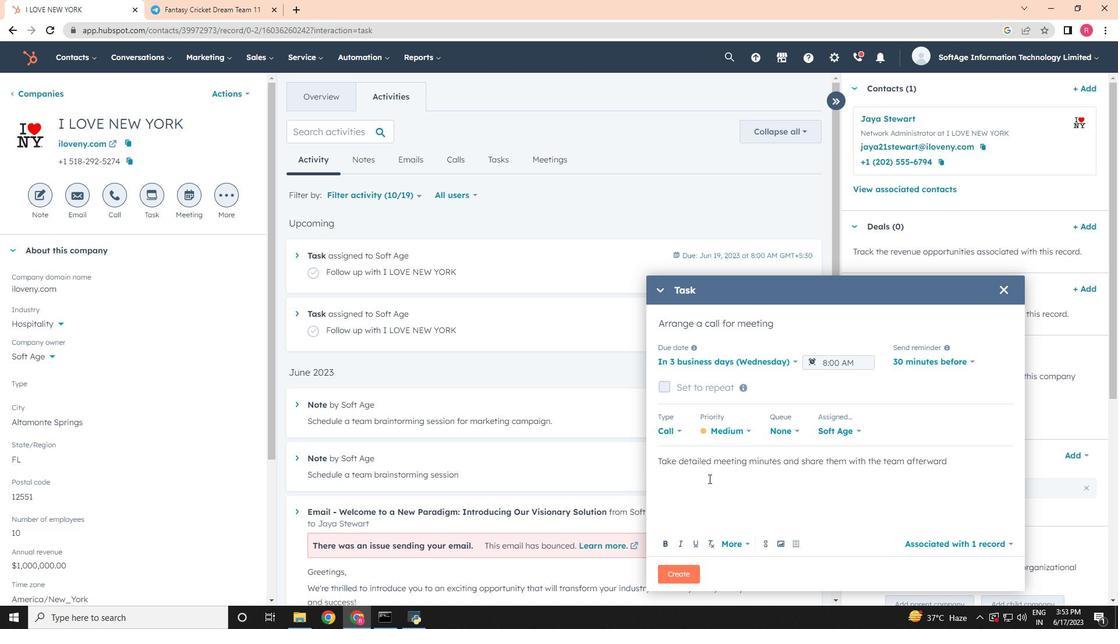
Action: Mouse moved to (682, 573)
Screenshot: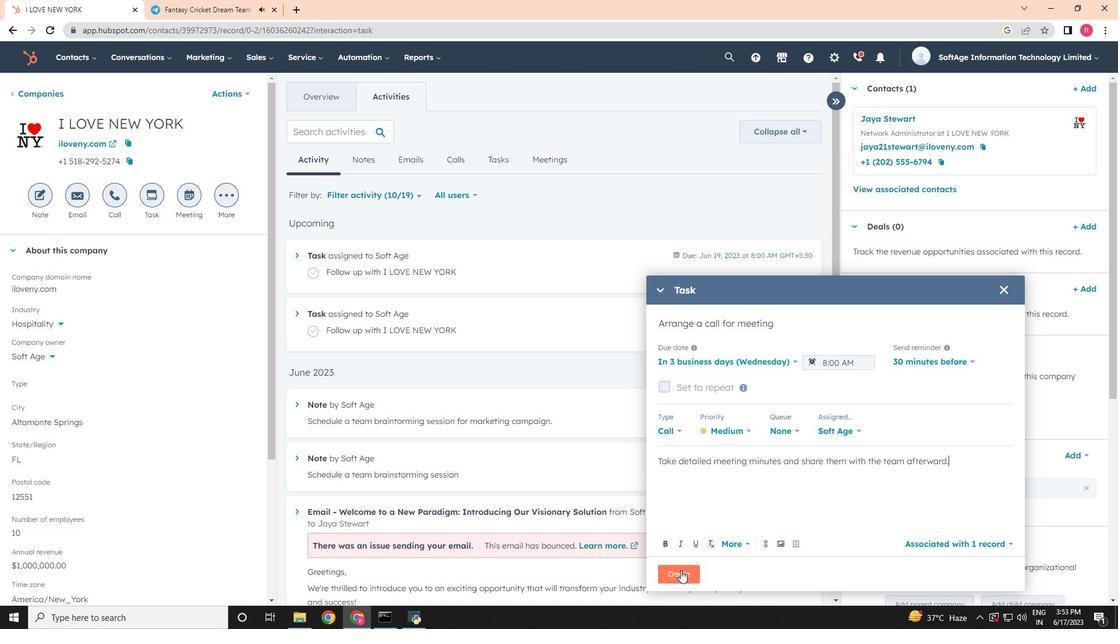 
Action: Mouse pressed left at (682, 573)
Screenshot: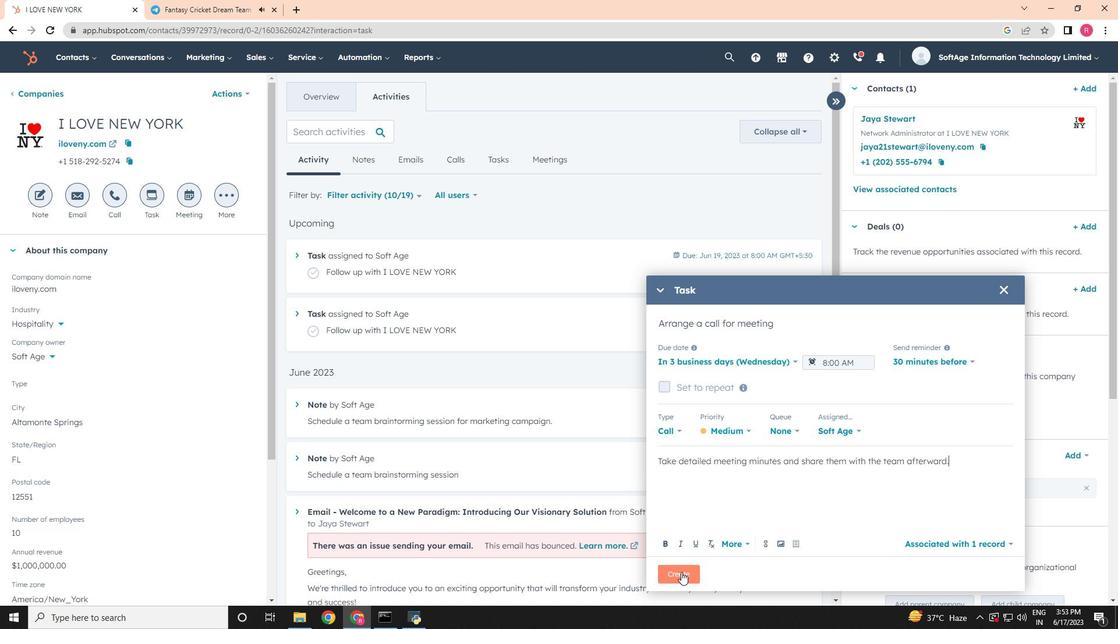 
